 Task: In the sheet Budget Analysis ToolFont size of heading  18 Font style of dataoswald 'Font size of data '9 Alignment of headline & dataAlign center.   Fill color in heading, Red Font color of dataIn the sheet   Valor SalesZenith Sales   book
Action: Mouse moved to (84, 198)
Screenshot: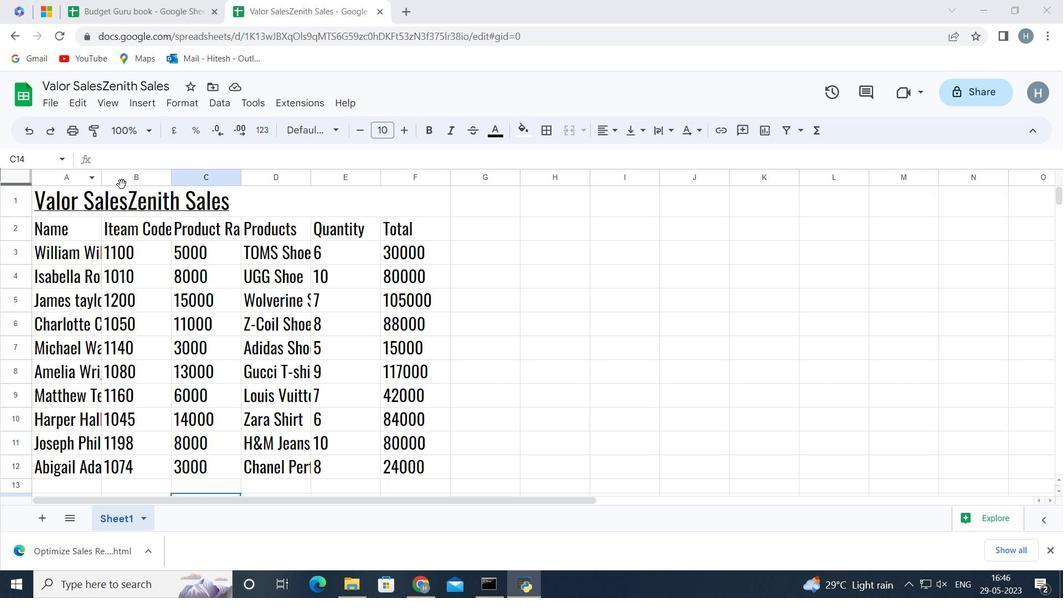 
Action: Mouse pressed left at (84, 198)
Screenshot: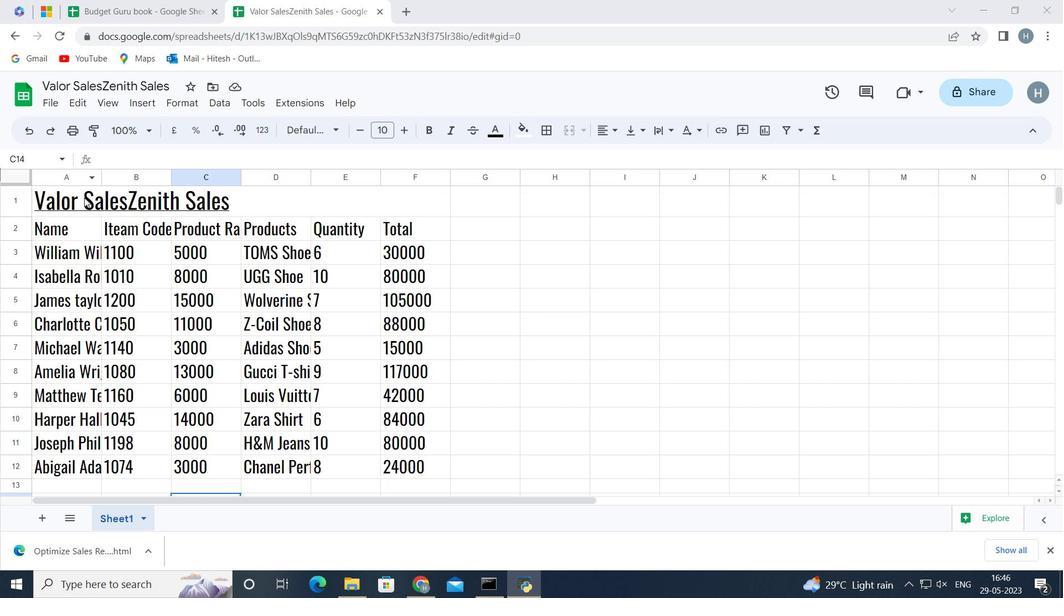 
Action: Mouse moved to (362, 128)
Screenshot: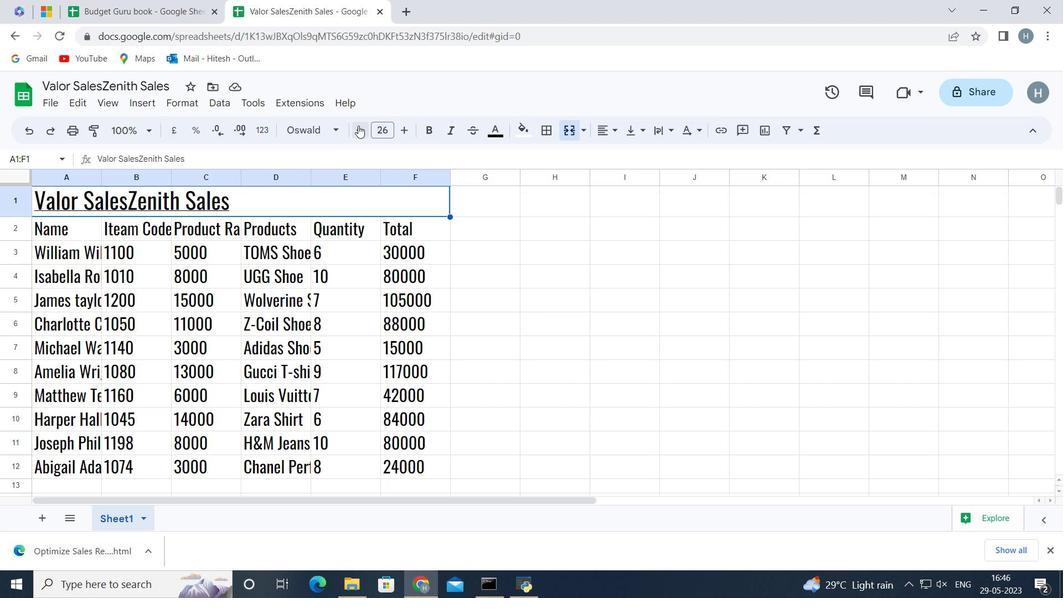 
Action: Mouse pressed left at (362, 128)
Screenshot: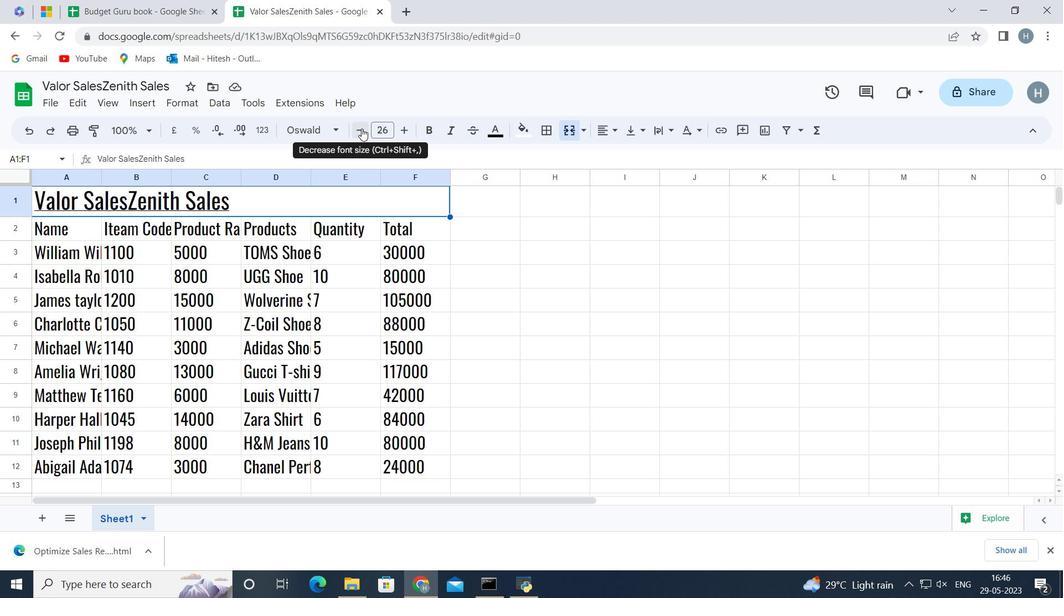 
Action: Mouse pressed left at (362, 128)
Screenshot: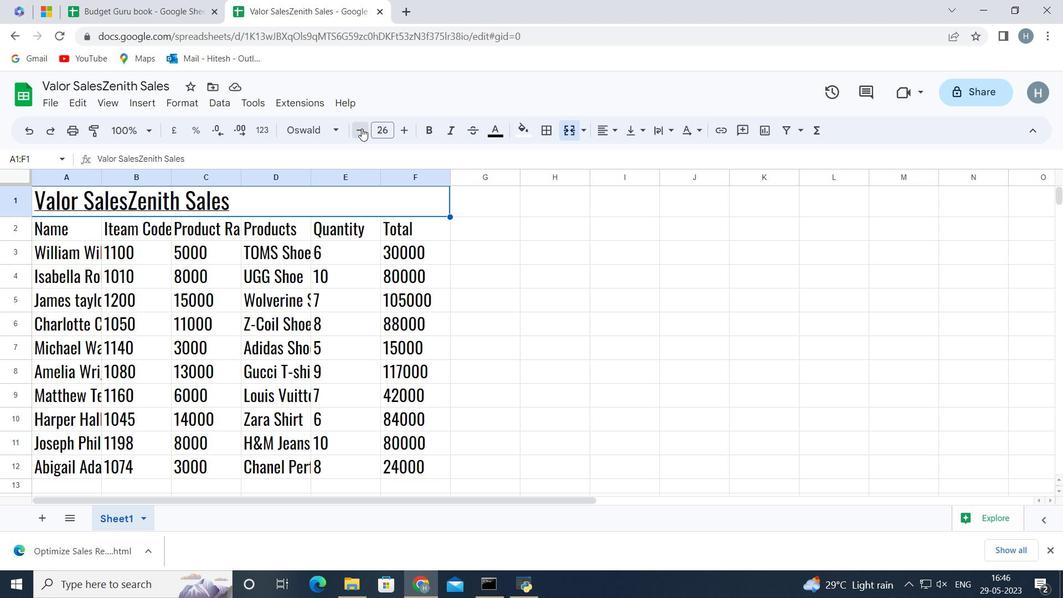 
Action: Mouse pressed left at (362, 128)
Screenshot: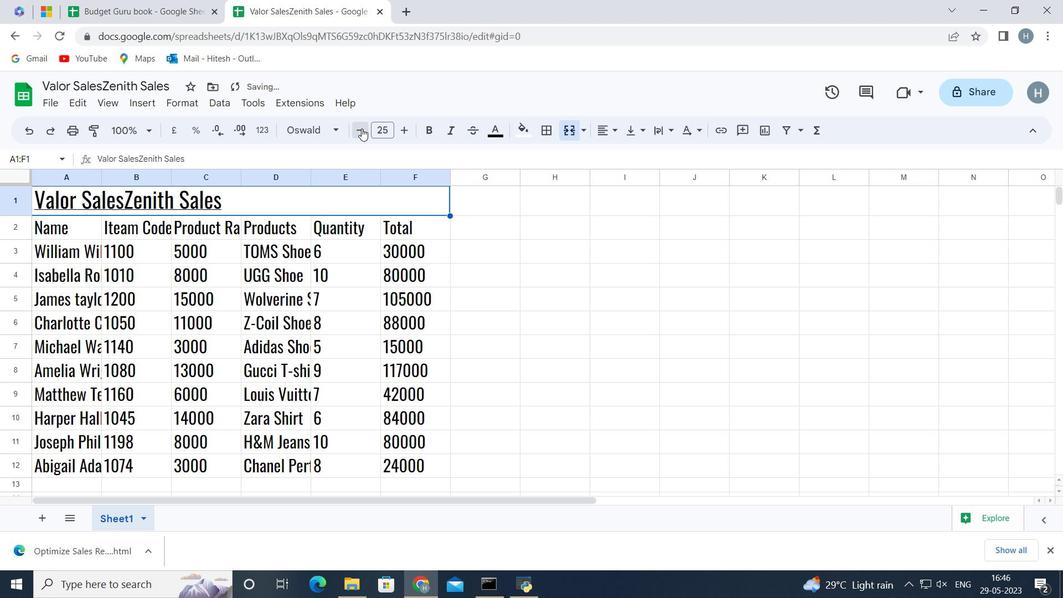 
Action: Mouse pressed left at (362, 128)
Screenshot: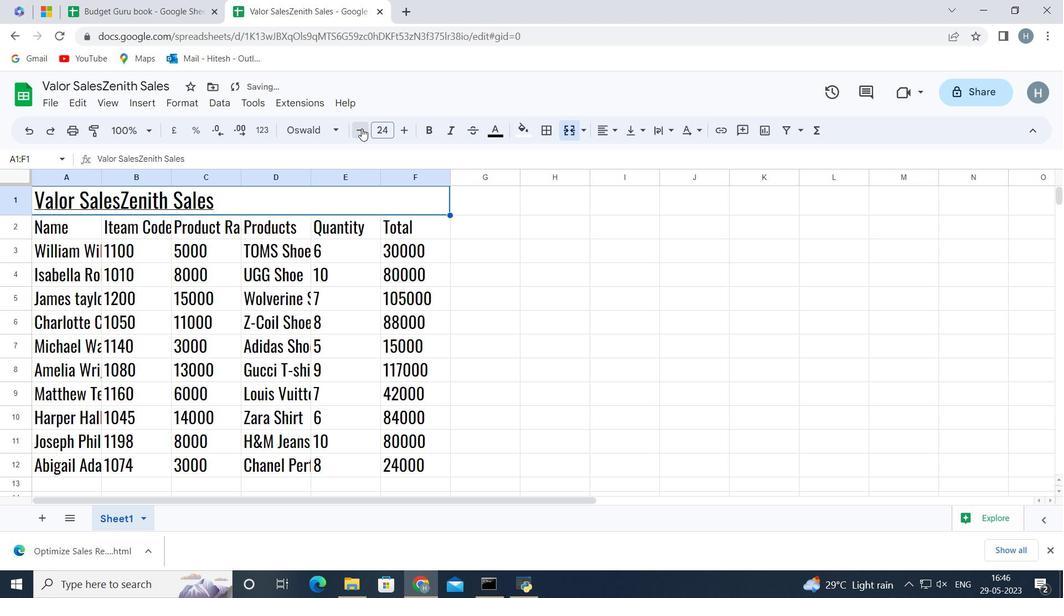 
Action: Mouse pressed left at (362, 128)
Screenshot: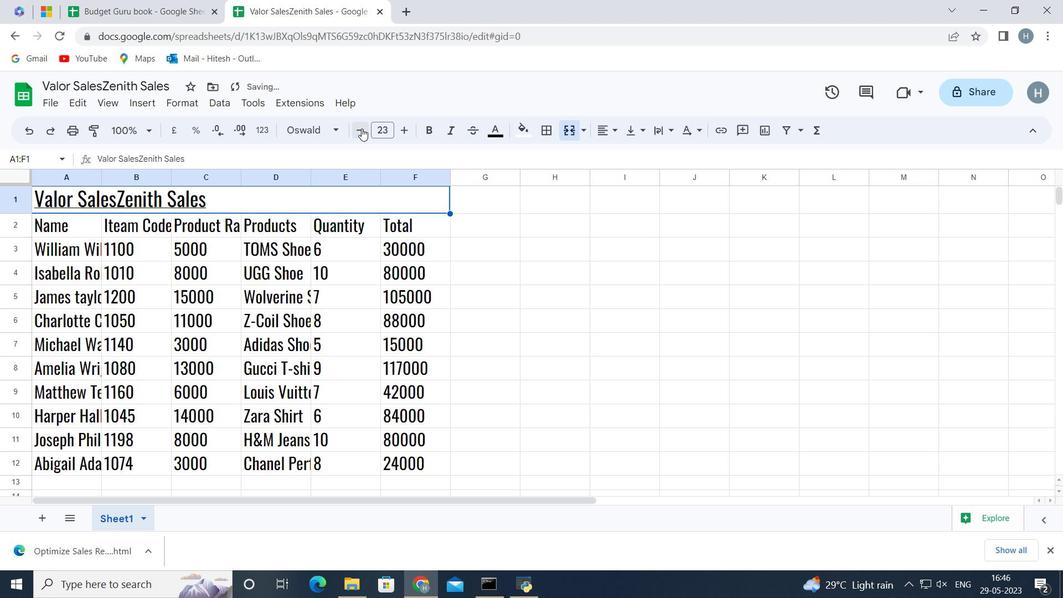 
Action: Mouse pressed left at (362, 128)
Screenshot: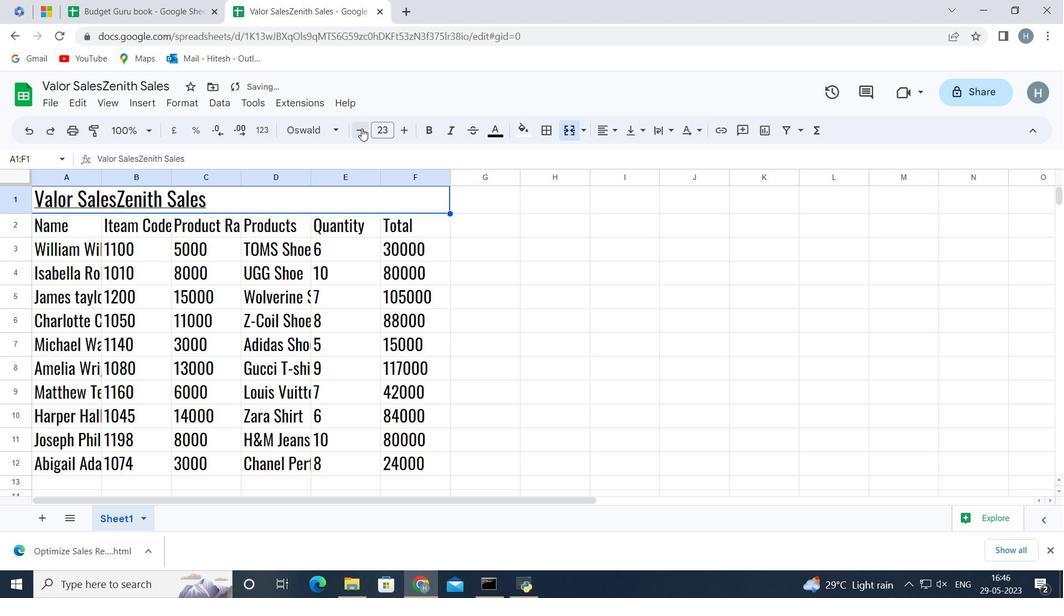 
Action: Mouse pressed left at (362, 128)
Screenshot: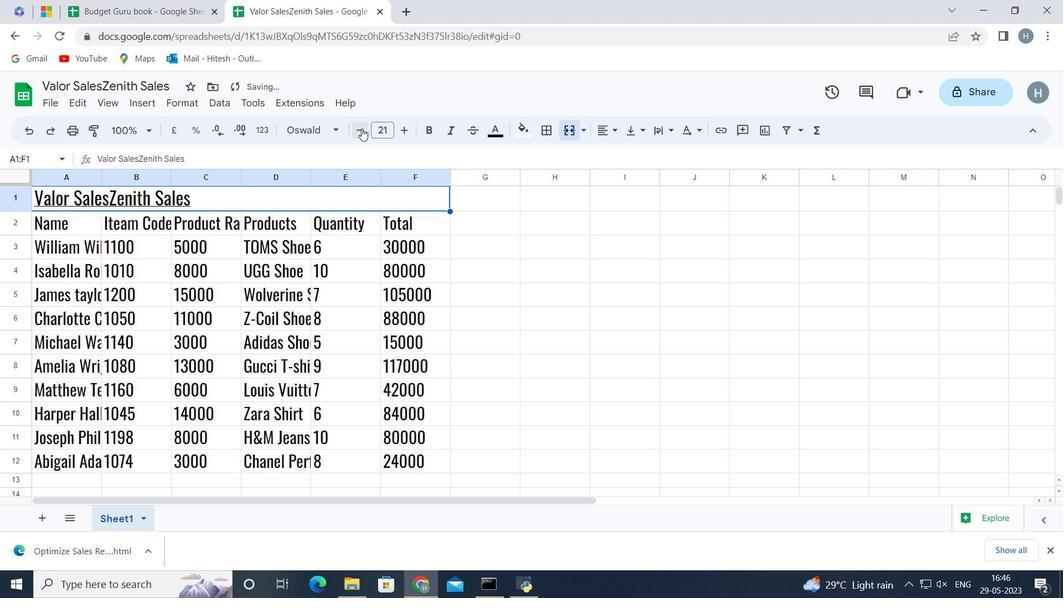 
Action: Mouse pressed left at (362, 128)
Screenshot: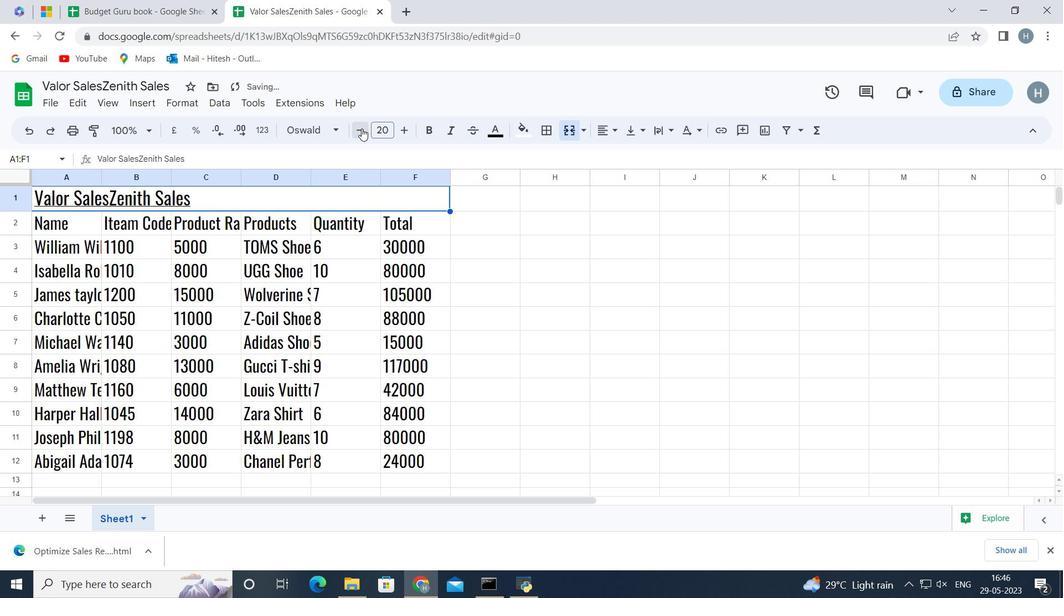 
Action: Mouse pressed left at (362, 128)
Screenshot: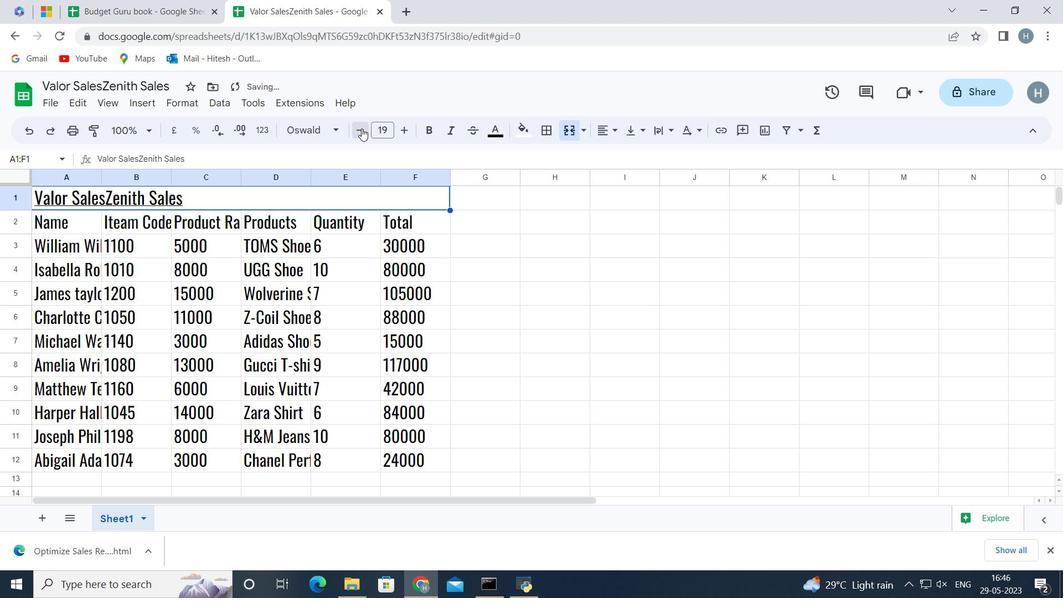 
Action: Mouse pressed left at (362, 128)
Screenshot: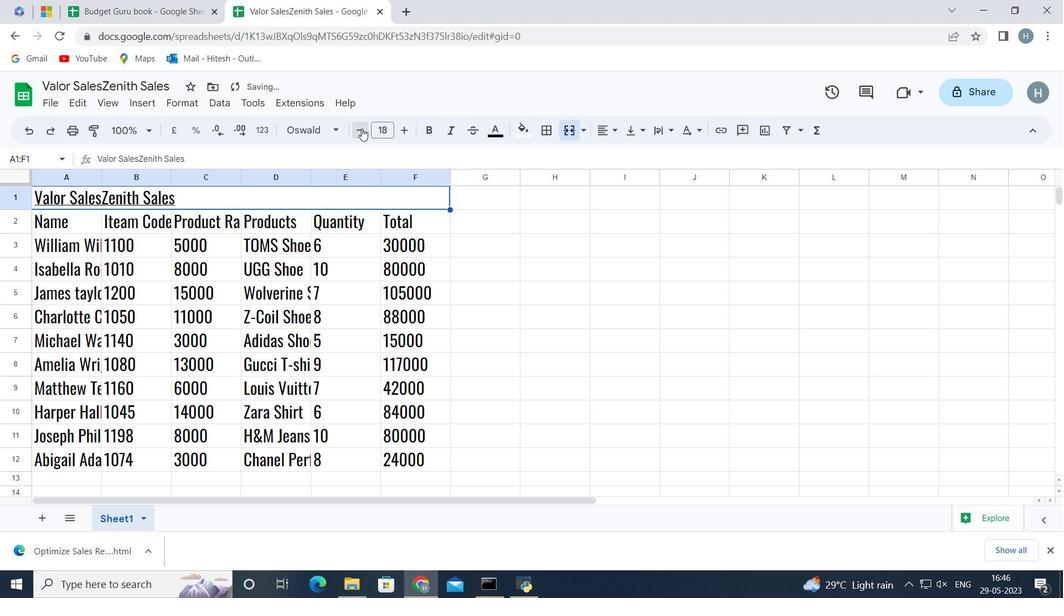 
Action: Mouse pressed left at (362, 128)
Screenshot: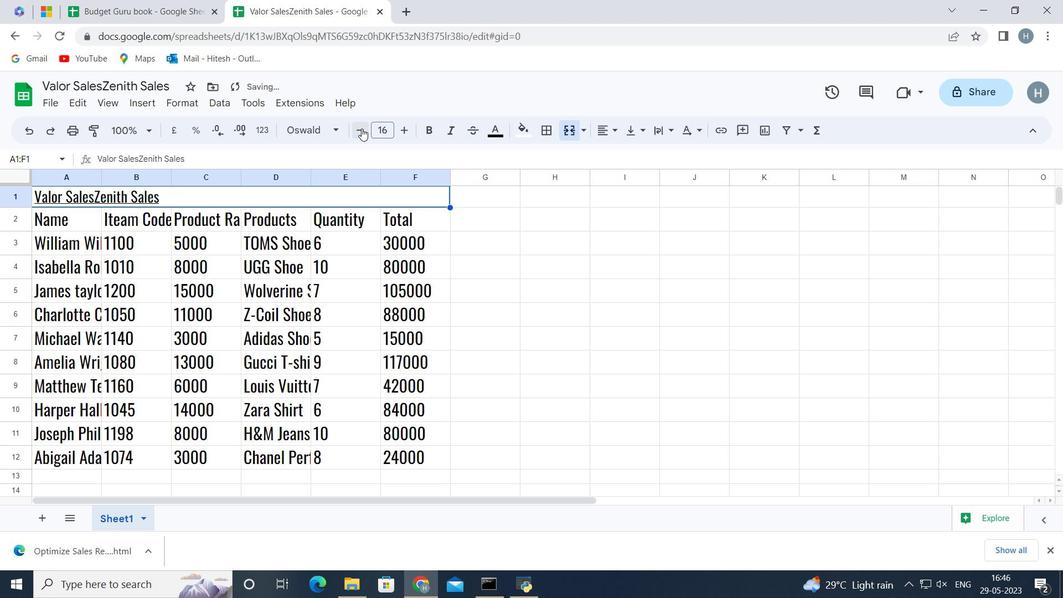 
Action: Mouse pressed left at (362, 128)
Screenshot: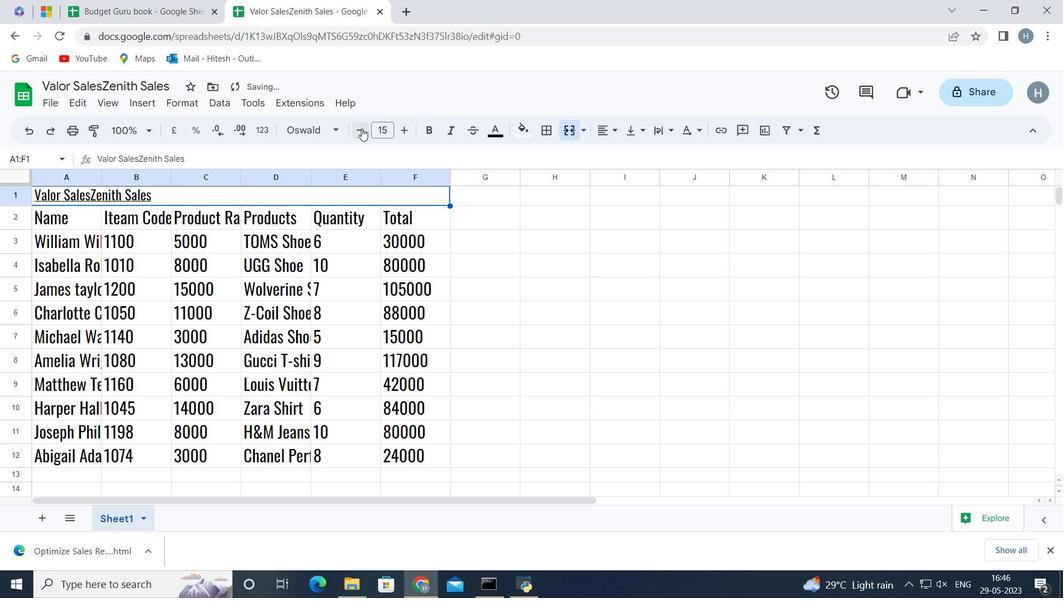 
Action: Mouse pressed left at (362, 128)
Screenshot: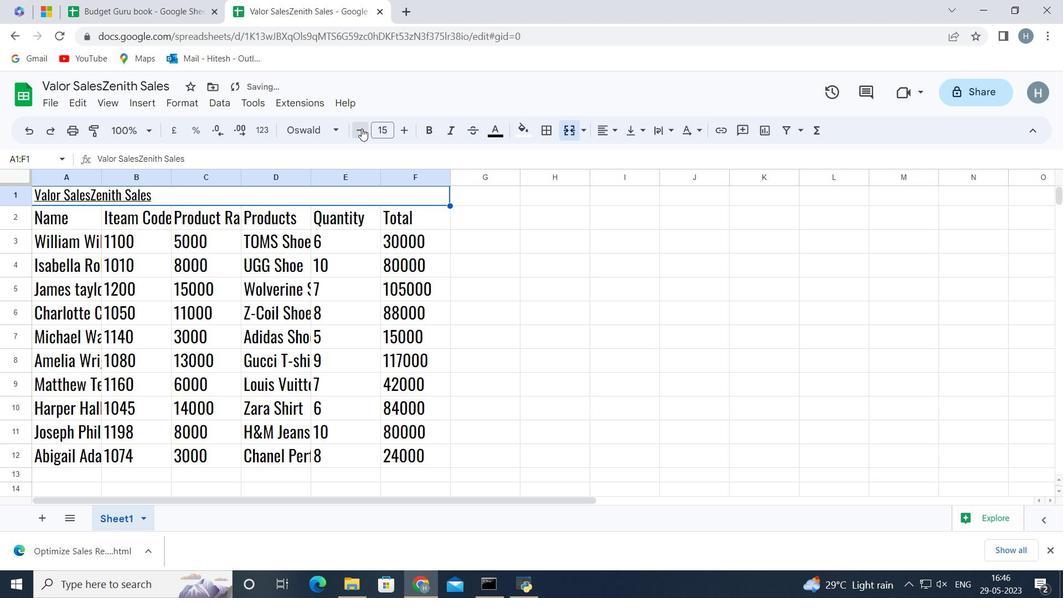 
Action: Mouse pressed left at (362, 128)
Screenshot: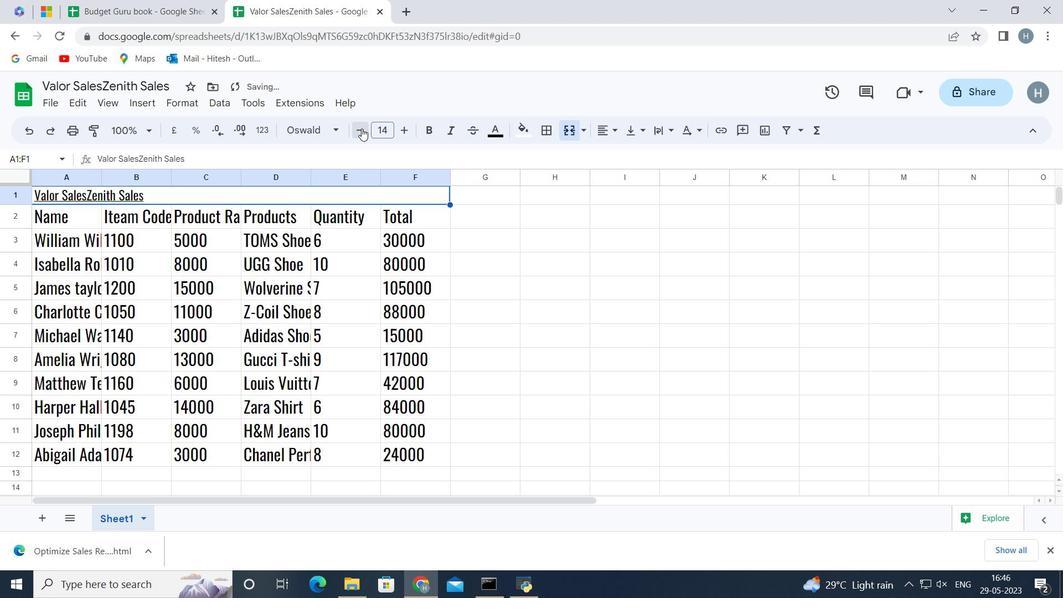 
Action: Mouse pressed left at (362, 128)
Screenshot: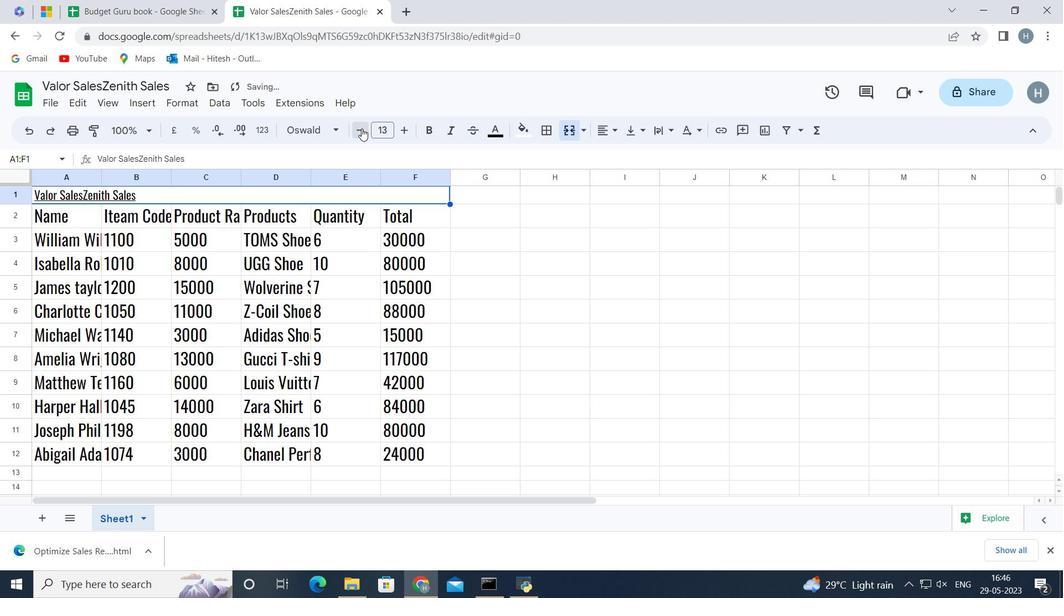 
Action: Mouse moved to (401, 132)
Screenshot: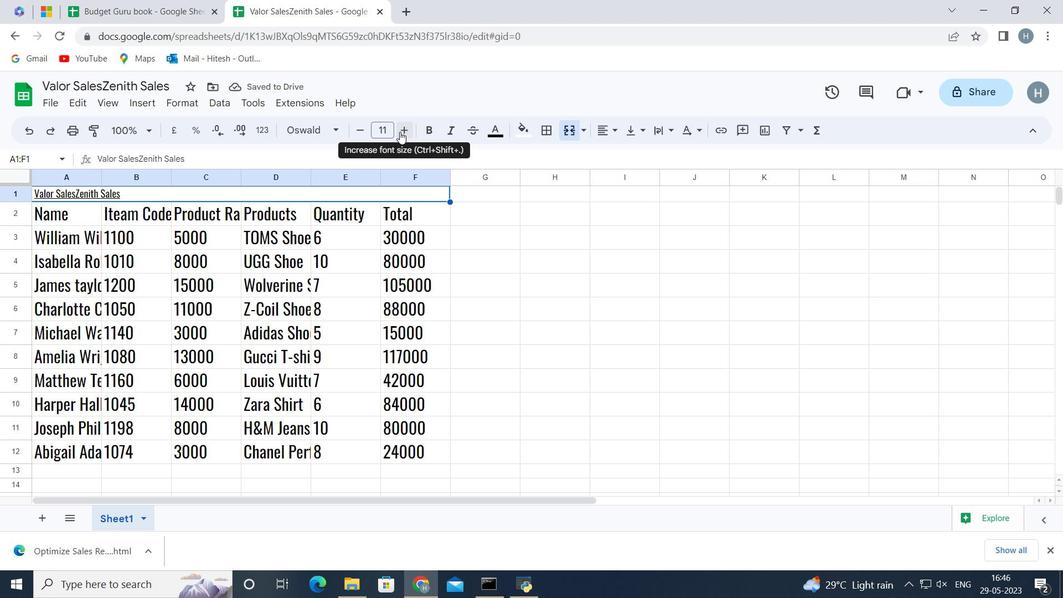 
Action: Mouse pressed left at (401, 132)
Screenshot: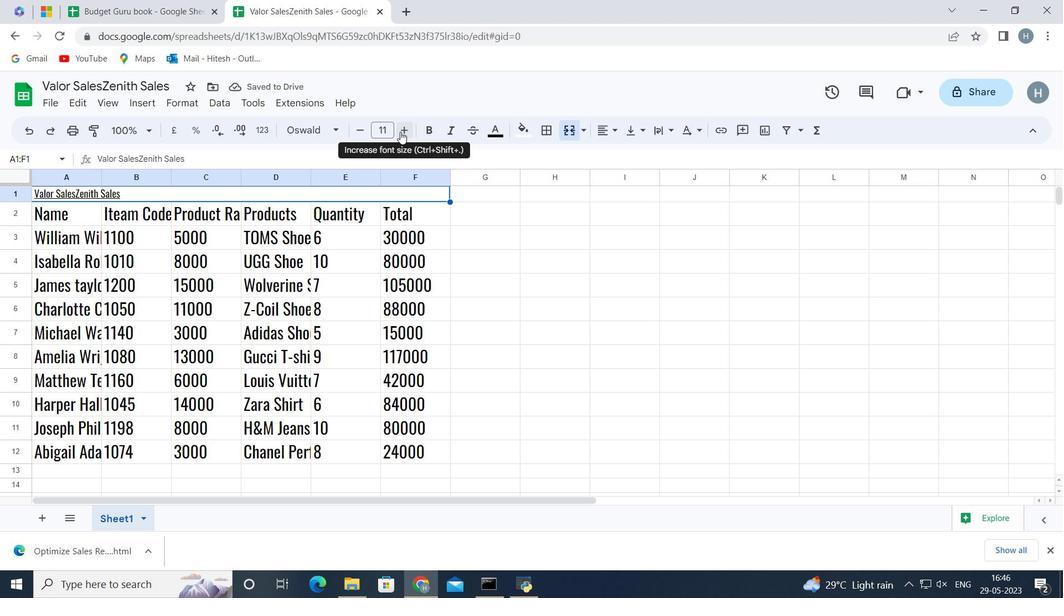 
Action: Mouse pressed left at (401, 132)
Screenshot: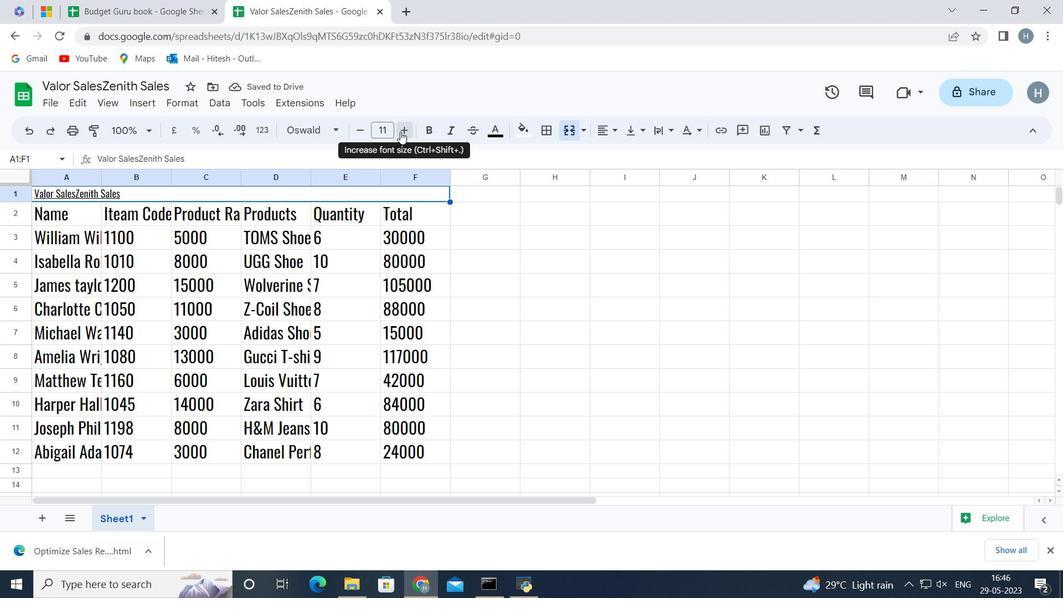 
Action: Mouse pressed left at (401, 132)
Screenshot: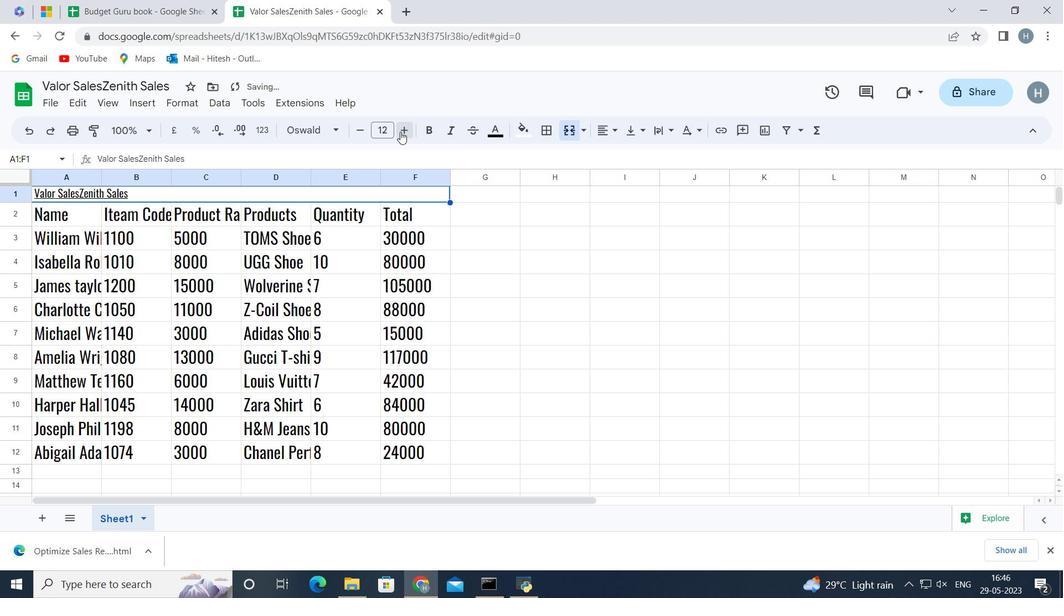 
Action: Mouse pressed left at (401, 132)
Screenshot: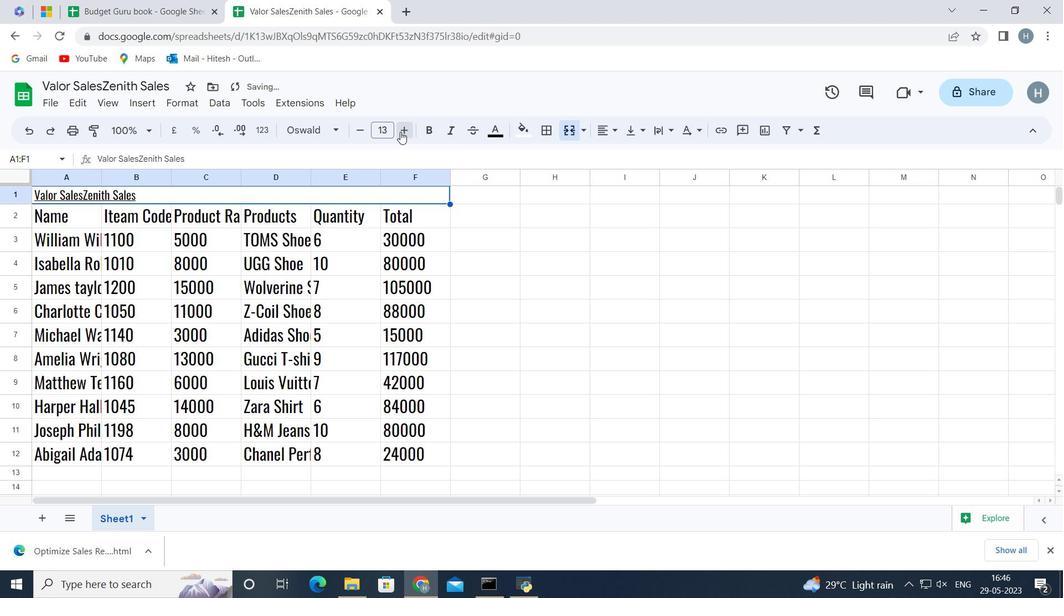 
Action: Mouse pressed left at (401, 132)
Screenshot: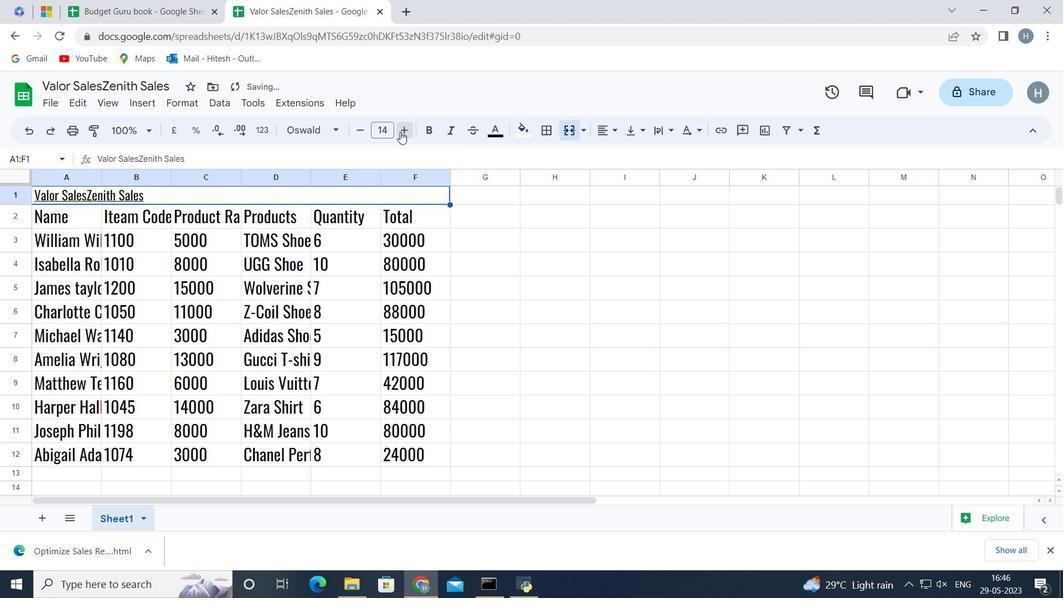 
Action: Mouse pressed left at (401, 132)
Screenshot: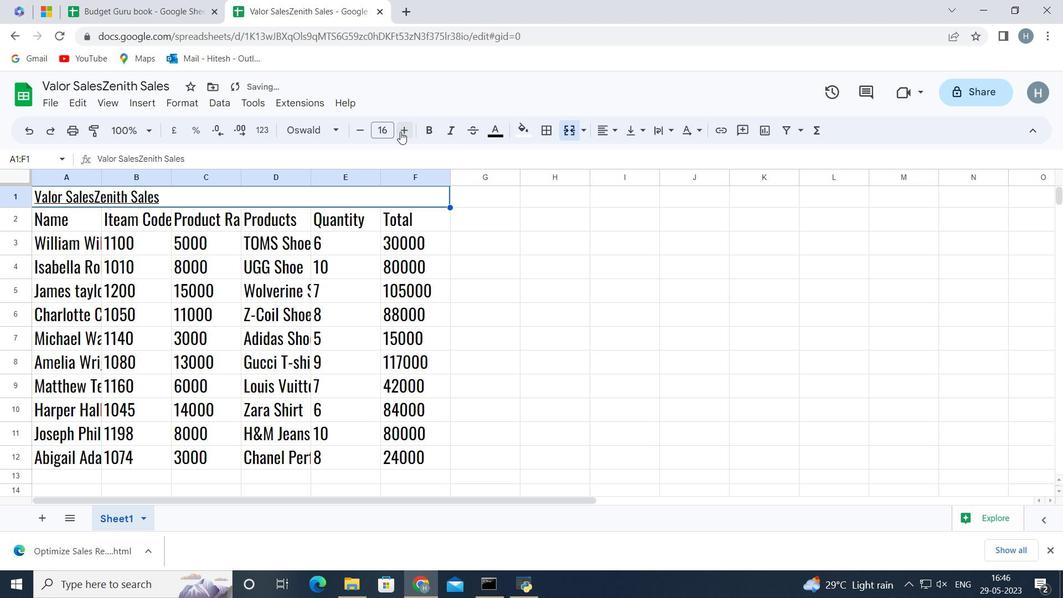 
Action: Mouse pressed left at (401, 132)
Screenshot: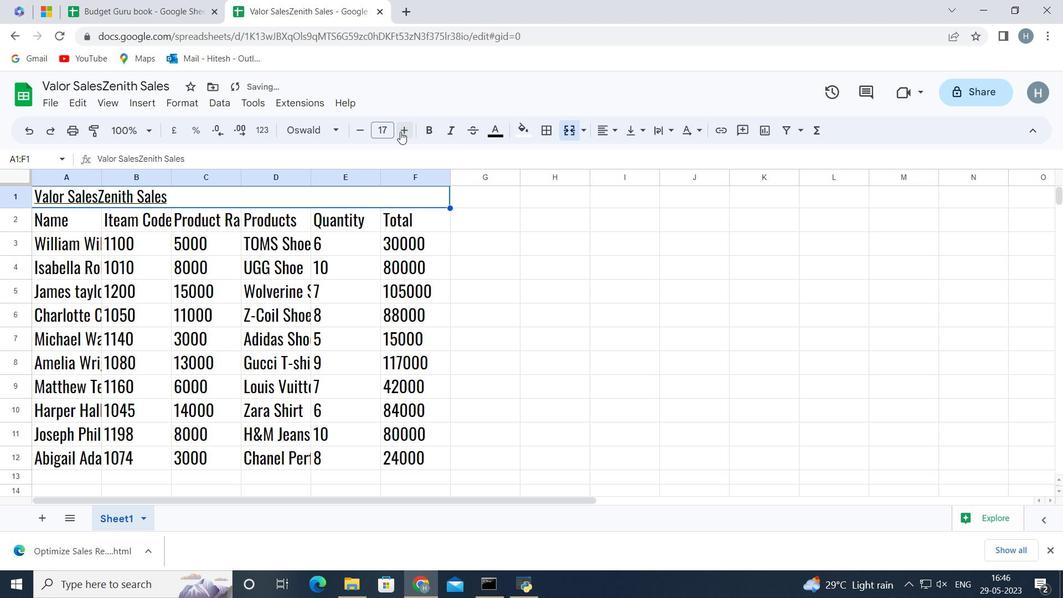 
Action: Mouse moved to (335, 128)
Screenshot: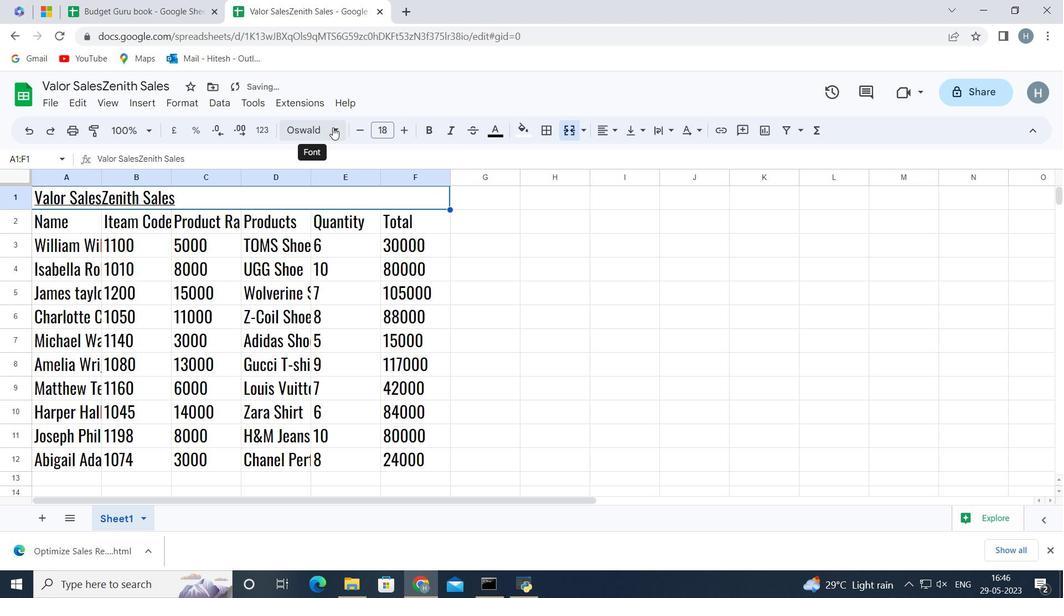 
Action: Mouse pressed left at (335, 128)
Screenshot: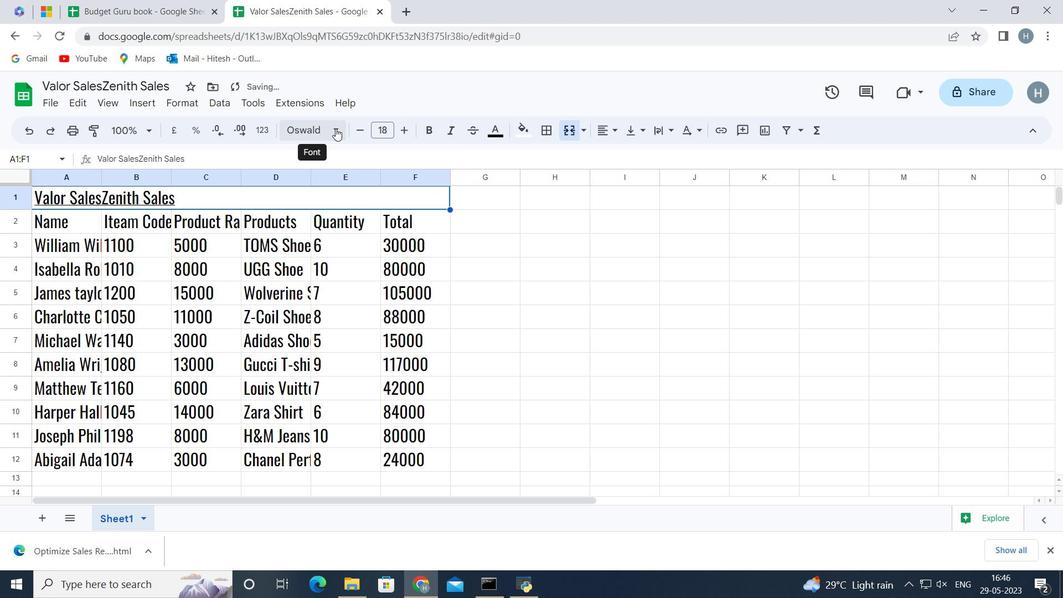 
Action: Mouse moved to (341, 268)
Screenshot: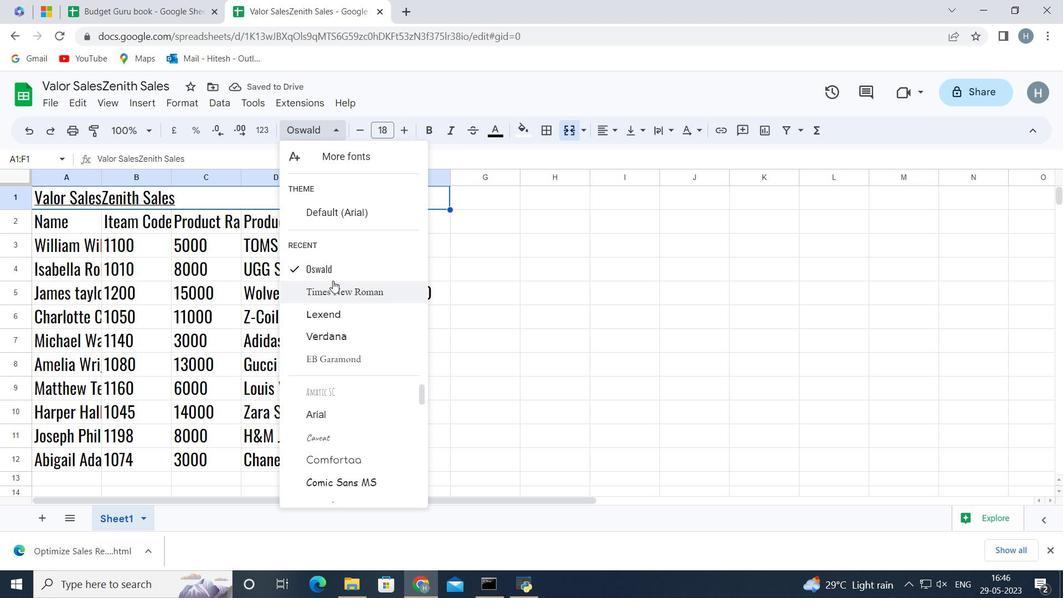 
Action: Mouse pressed left at (341, 268)
Screenshot: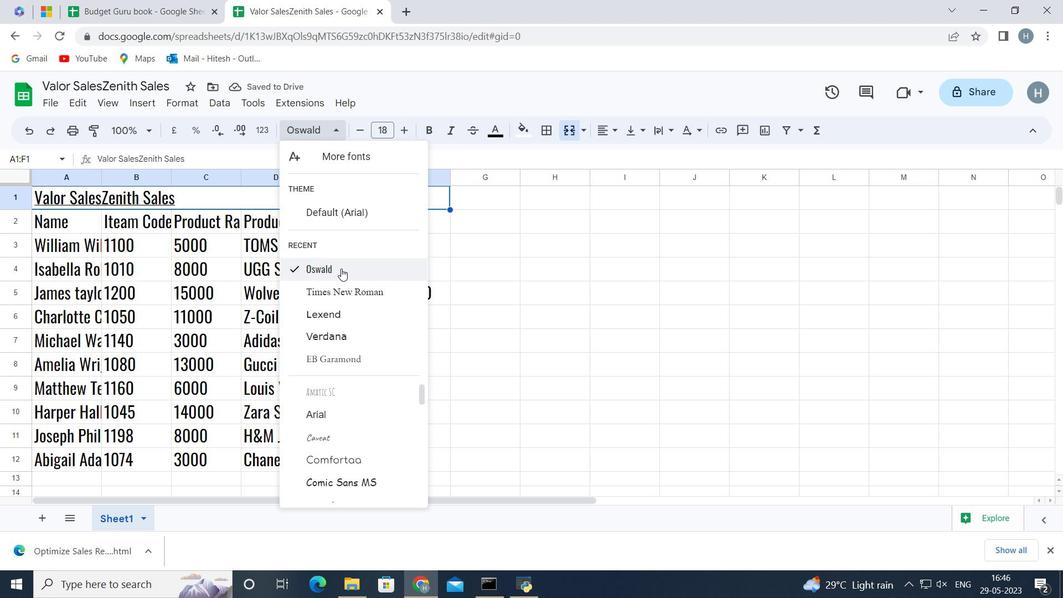 
Action: Mouse moved to (64, 216)
Screenshot: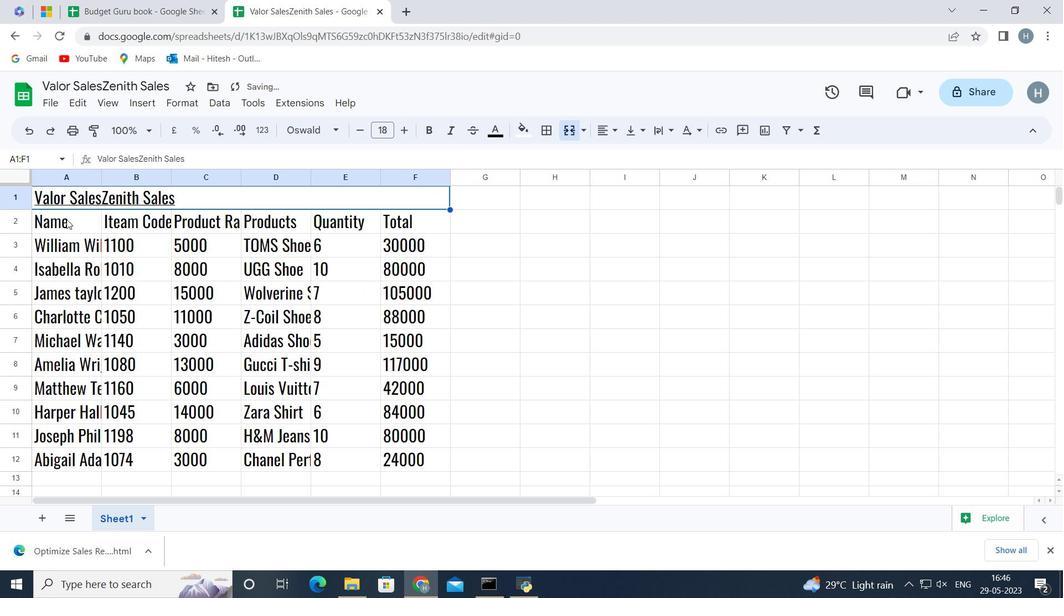 
Action: Mouse pressed left at (64, 216)
Screenshot: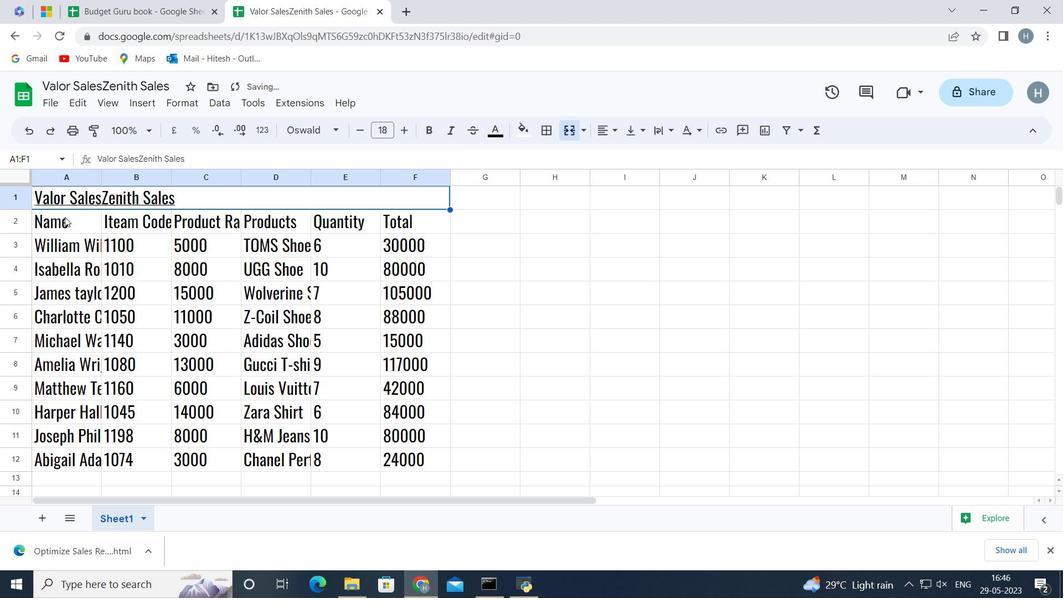 
Action: Key pressed <Key.shift><Key.right><Key.right><Key.right><Key.right><Key.right><Key.down><Key.down><Key.down><Key.down><Key.down><Key.down>
Screenshot: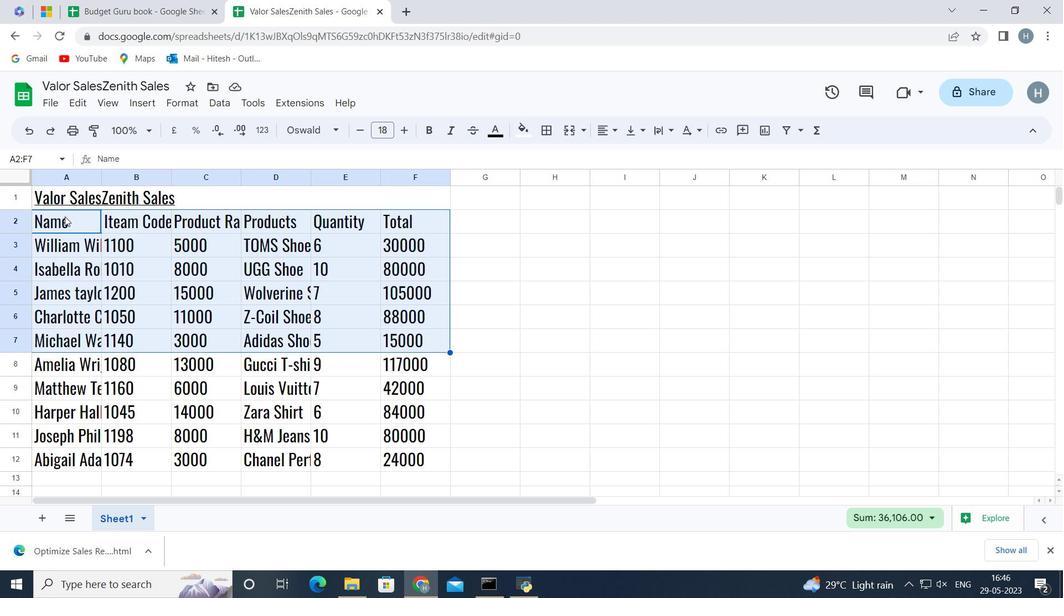 
Action: Mouse moved to (62, 216)
Screenshot: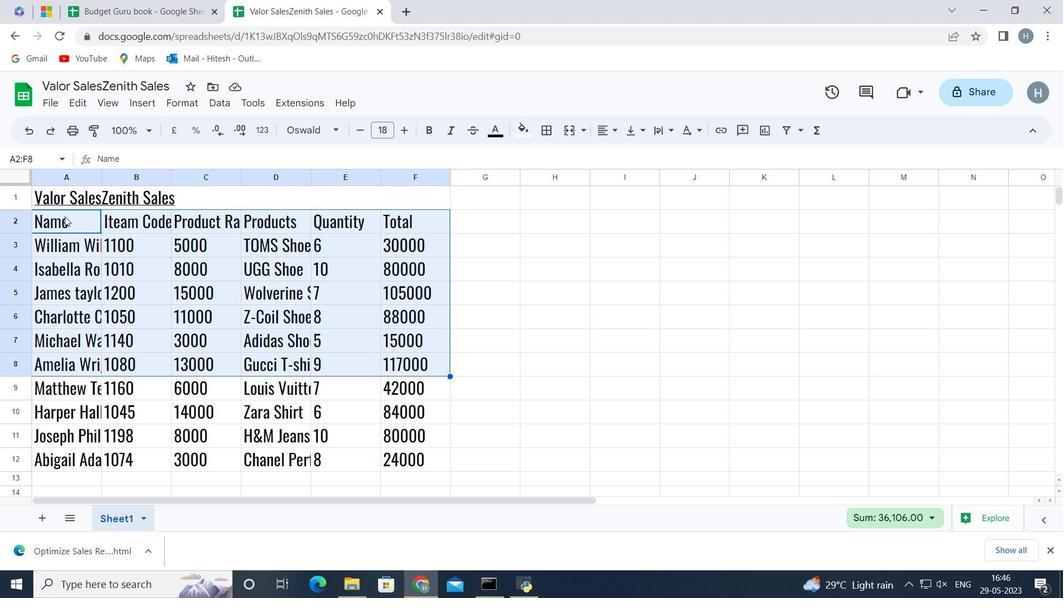 
Action: Key pressed <Key.down><Key.down><Key.down><Key.down>
Screenshot: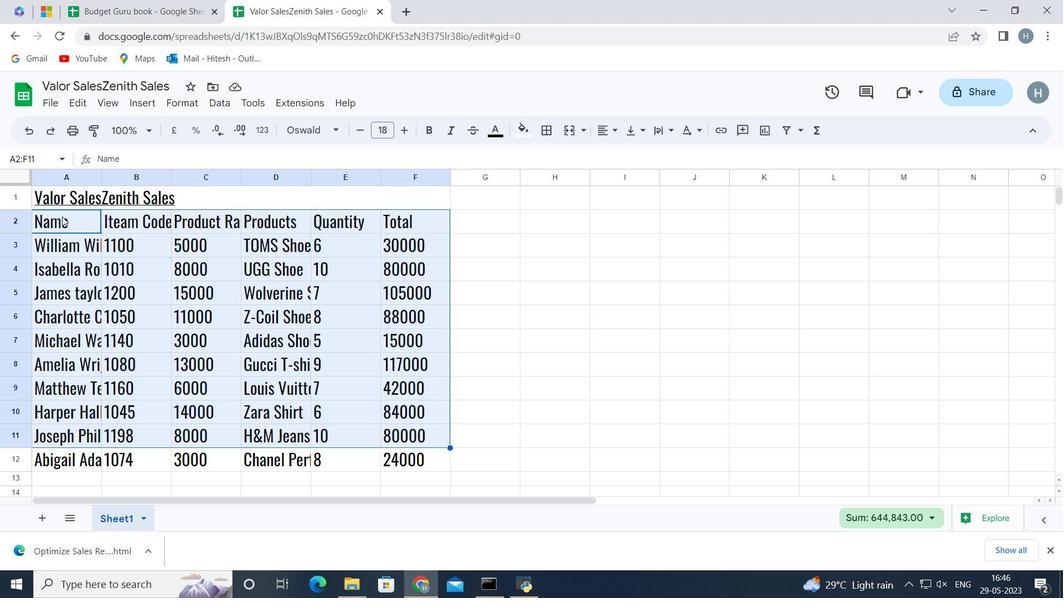 
Action: Mouse moved to (357, 126)
Screenshot: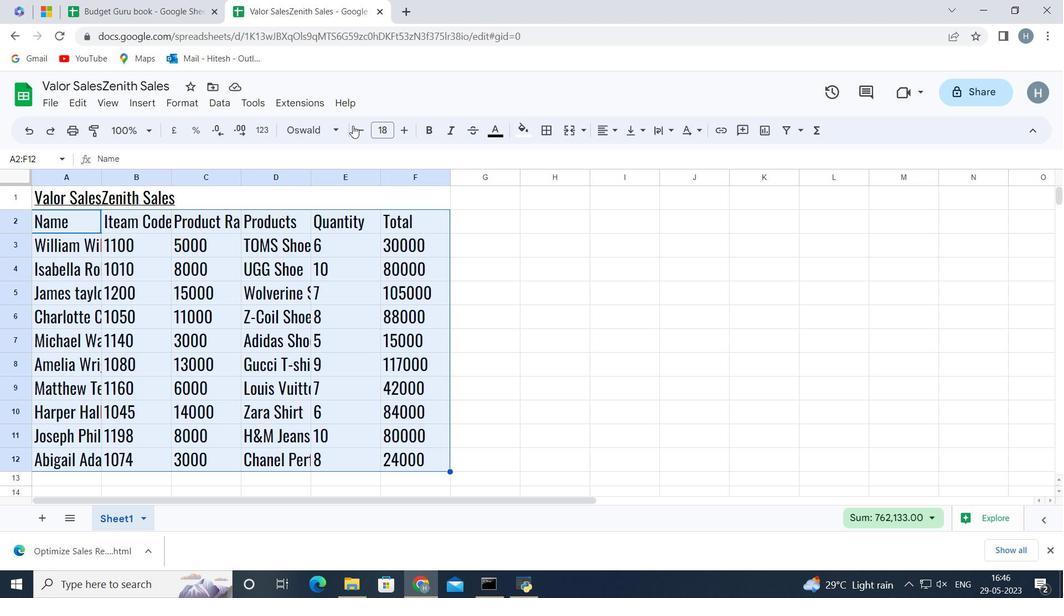 
Action: Mouse pressed left at (357, 126)
Screenshot: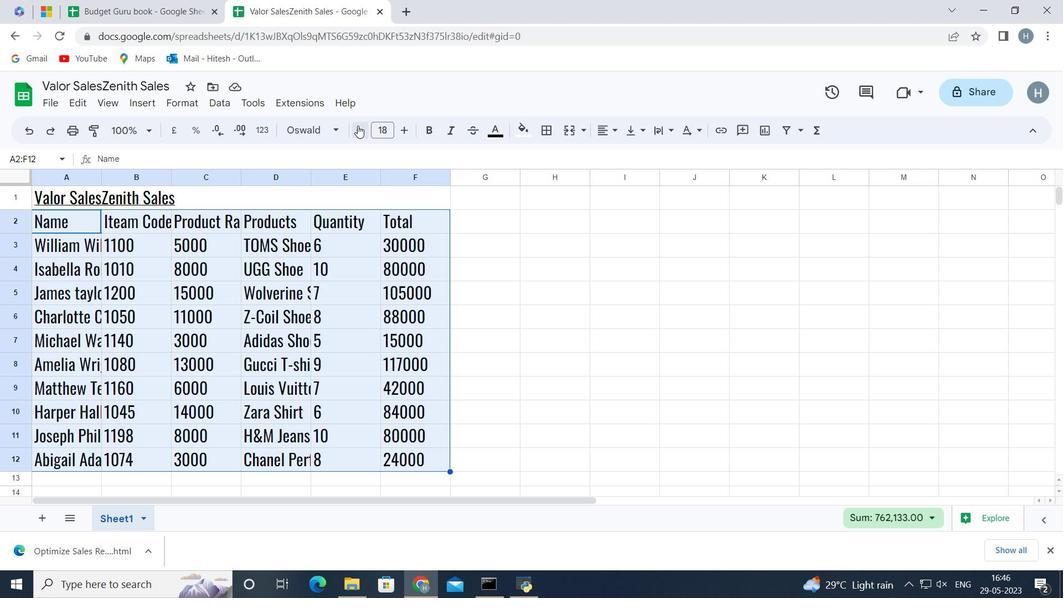 
Action: Mouse moved to (359, 126)
Screenshot: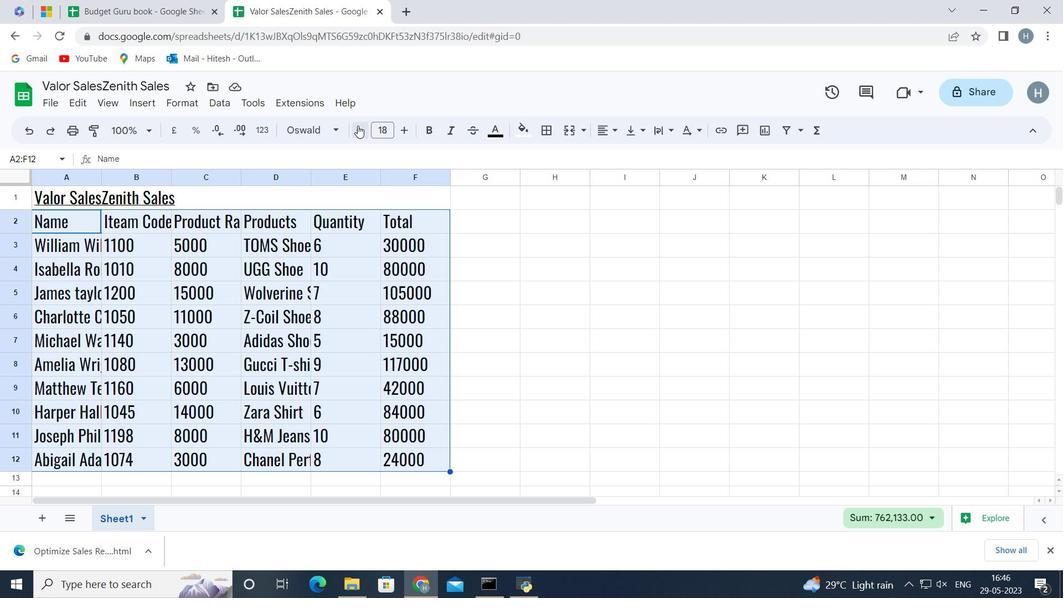 
Action: Mouse pressed left at (359, 126)
Screenshot: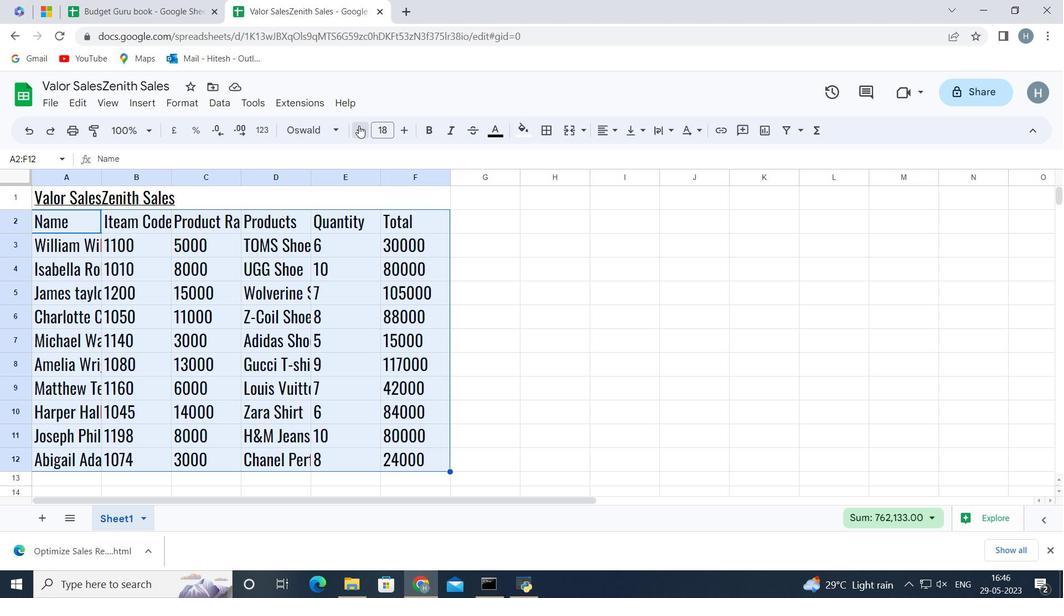 
Action: Mouse pressed left at (359, 126)
Screenshot: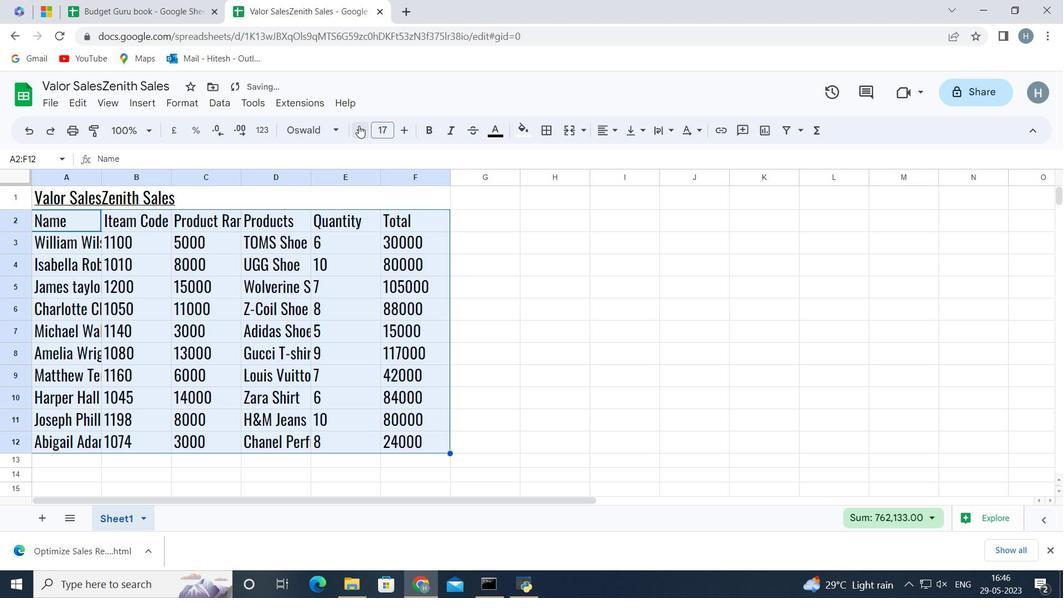 
Action: Mouse pressed left at (359, 126)
Screenshot: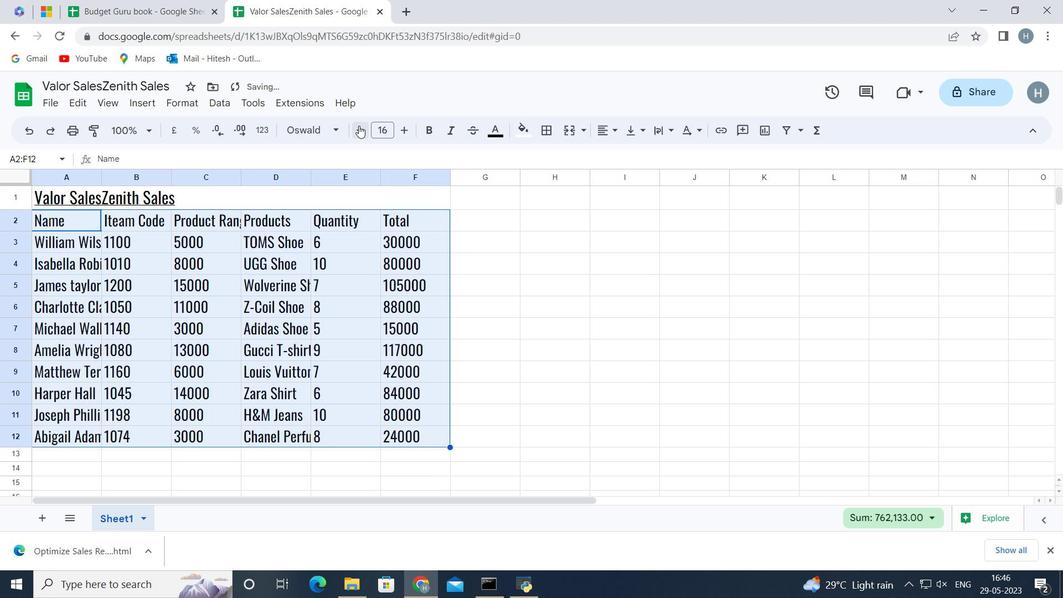 
Action: Mouse pressed left at (359, 126)
Screenshot: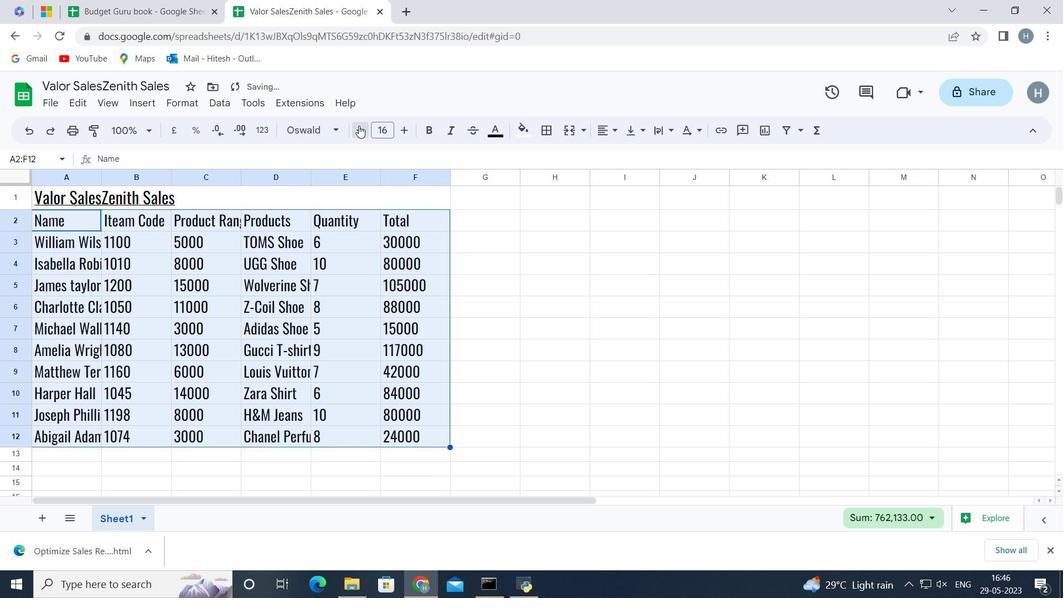
Action: Mouse pressed left at (359, 126)
Screenshot: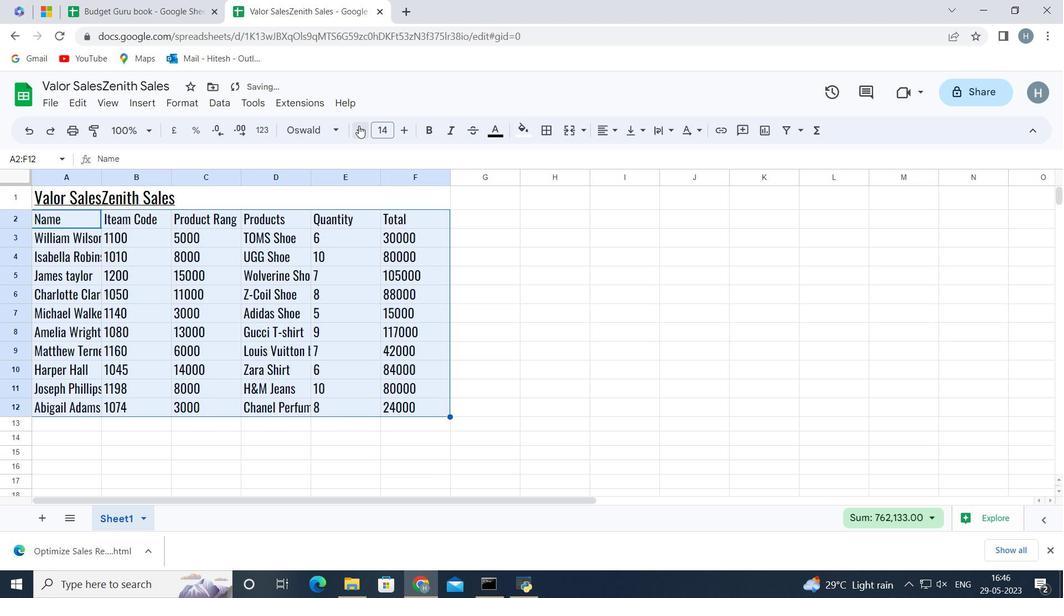 
Action: Mouse pressed left at (359, 126)
Screenshot: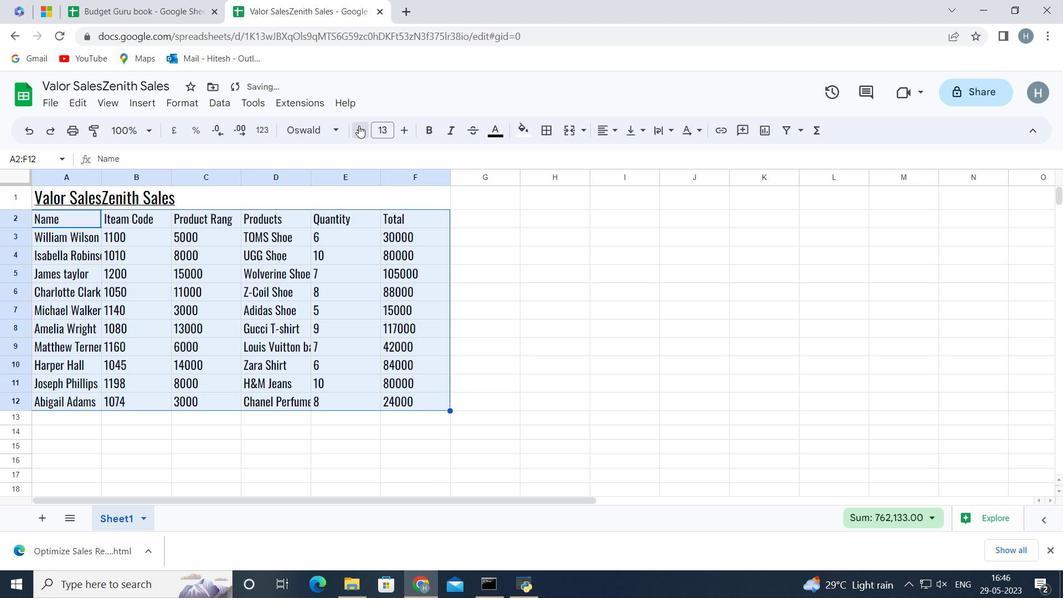 
Action: Mouse pressed left at (359, 126)
Screenshot: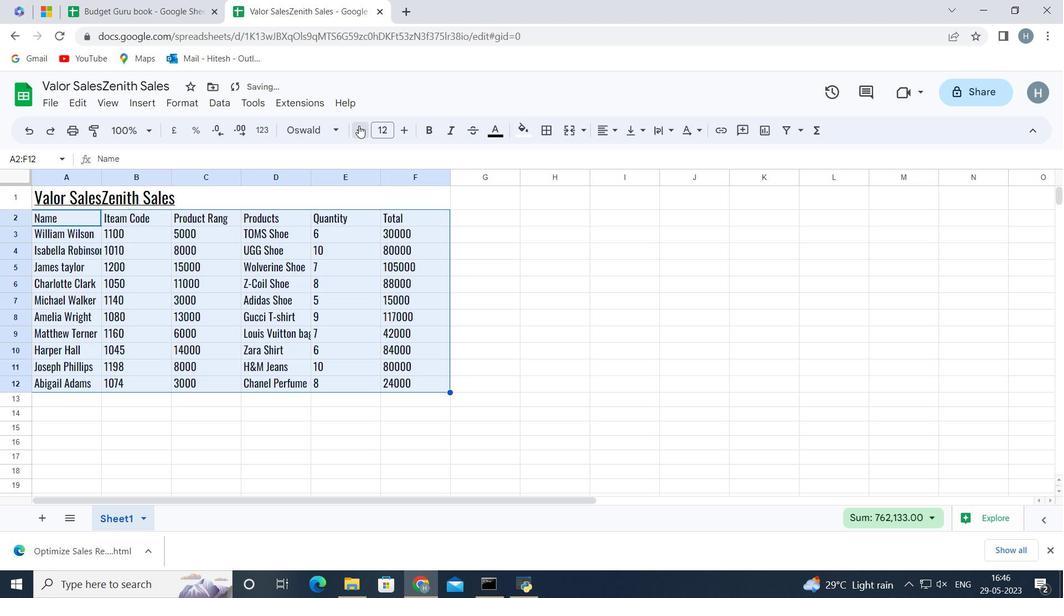 
Action: Mouse pressed left at (359, 126)
Screenshot: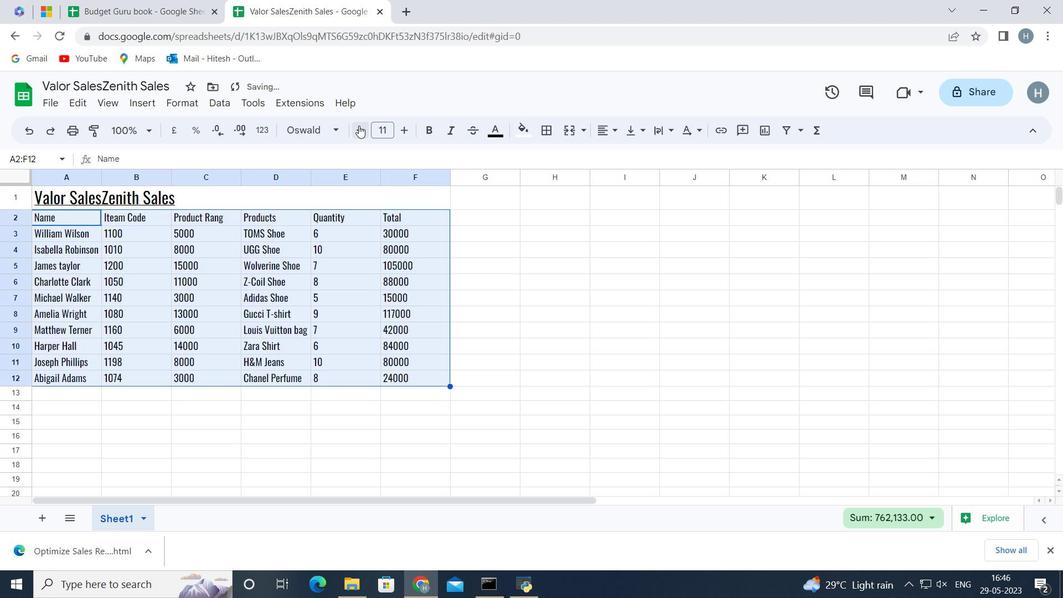
Action: Mouse pressed left at (359, 126)
Screenshot: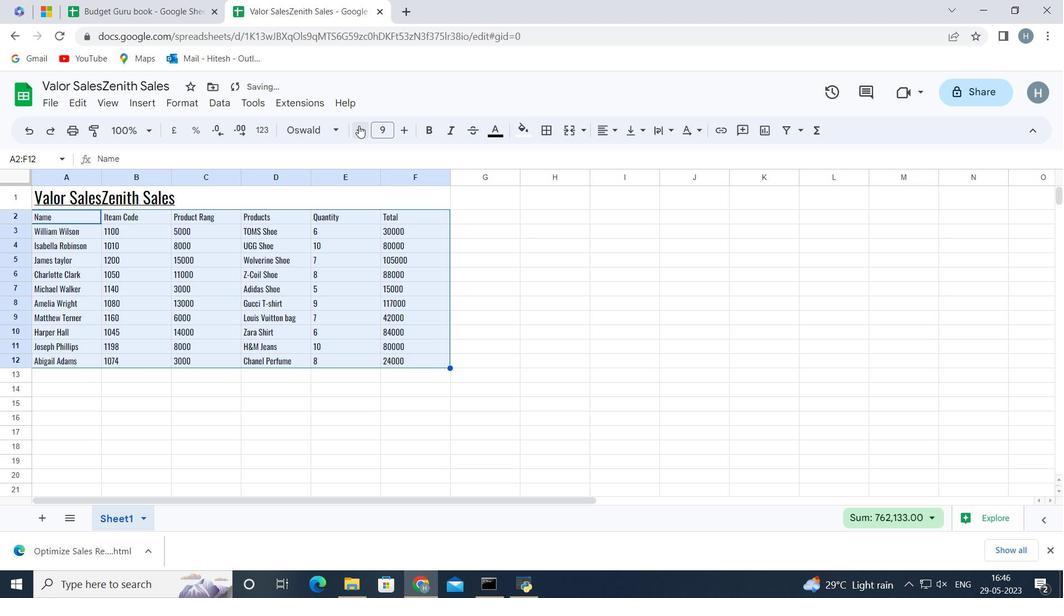 
Action: Mouse moved to (403, 132)
Screenshot: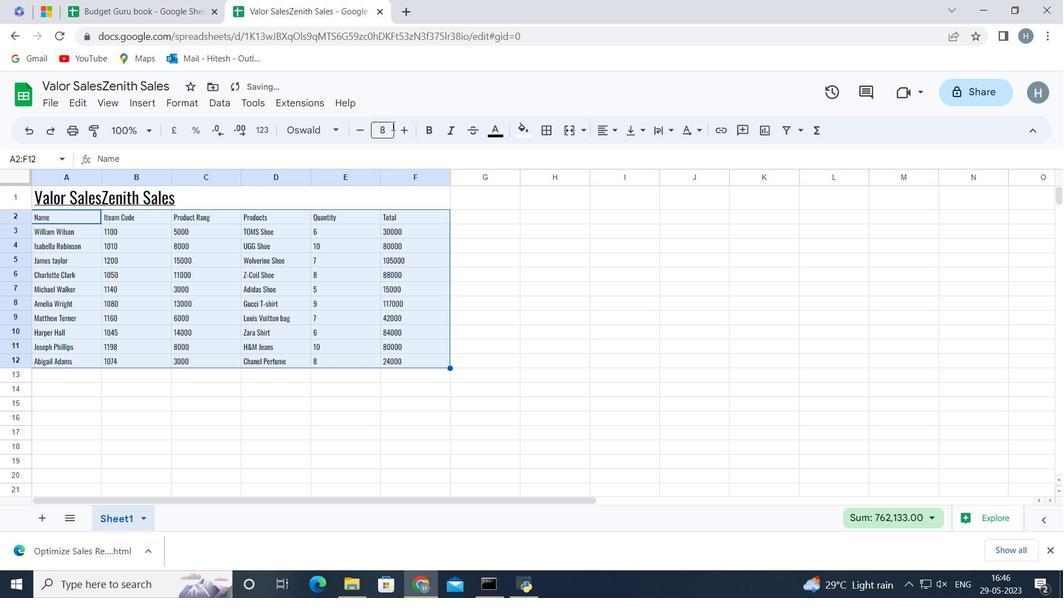 
Action: Mouse pressed left at (403, 132)
Screenshot: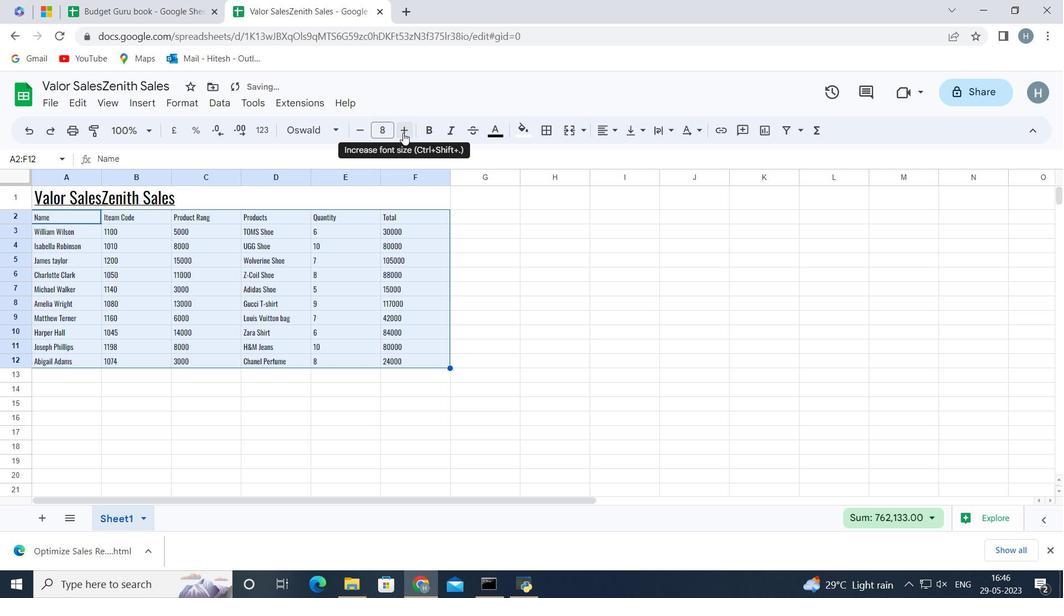 
Action: Mouse moved to (255, 403)
Screenshot: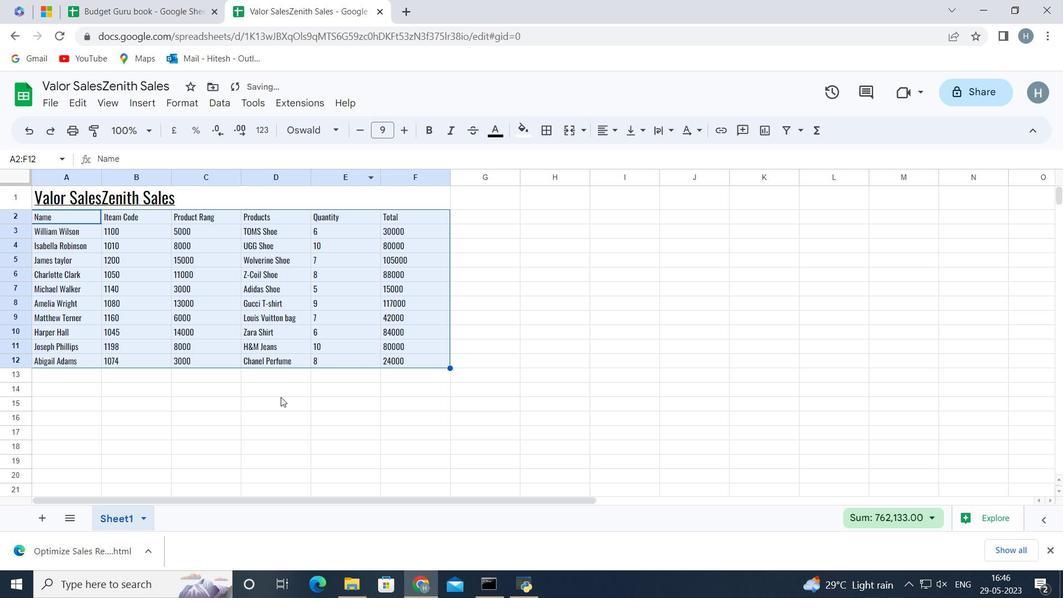 
Action: Mouse pressed left at (255, 403)
Screenshot: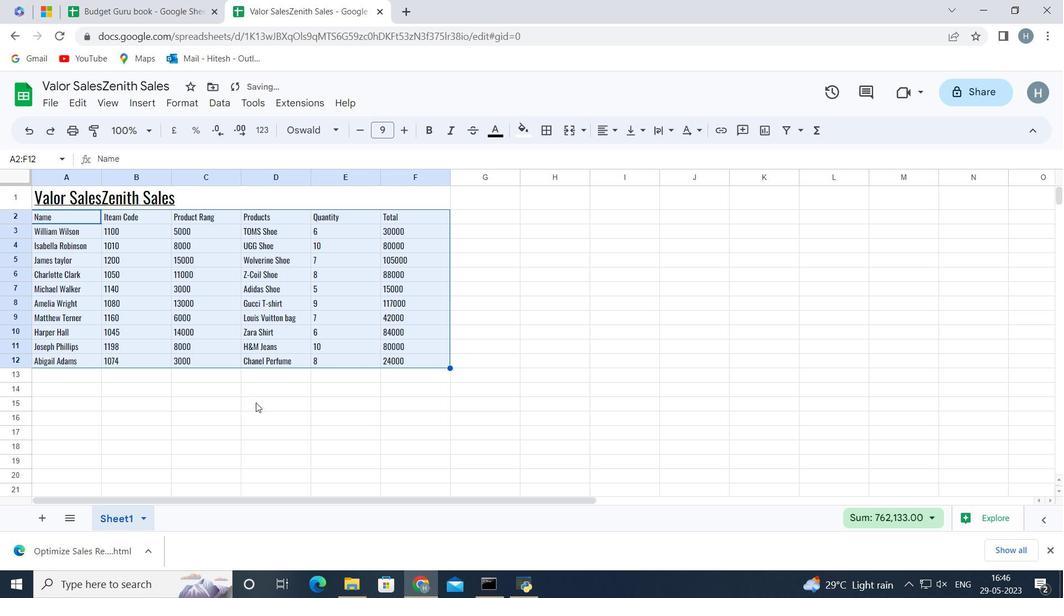 
Action: Mouse moved to (115, 197)
Screenshot: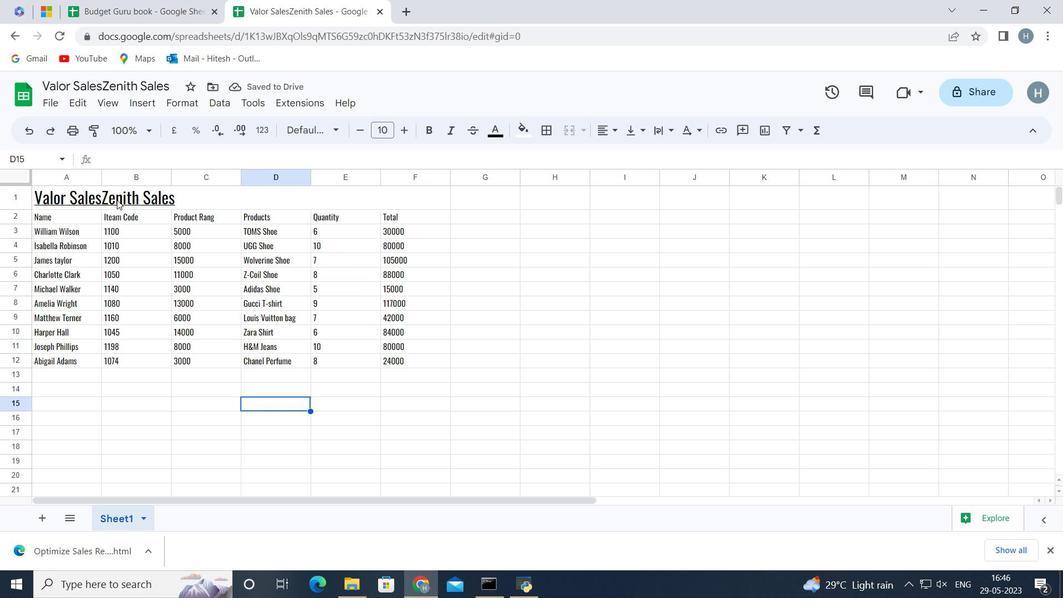 
Action: Mouse pressed left at (115, 197)
Screenshot: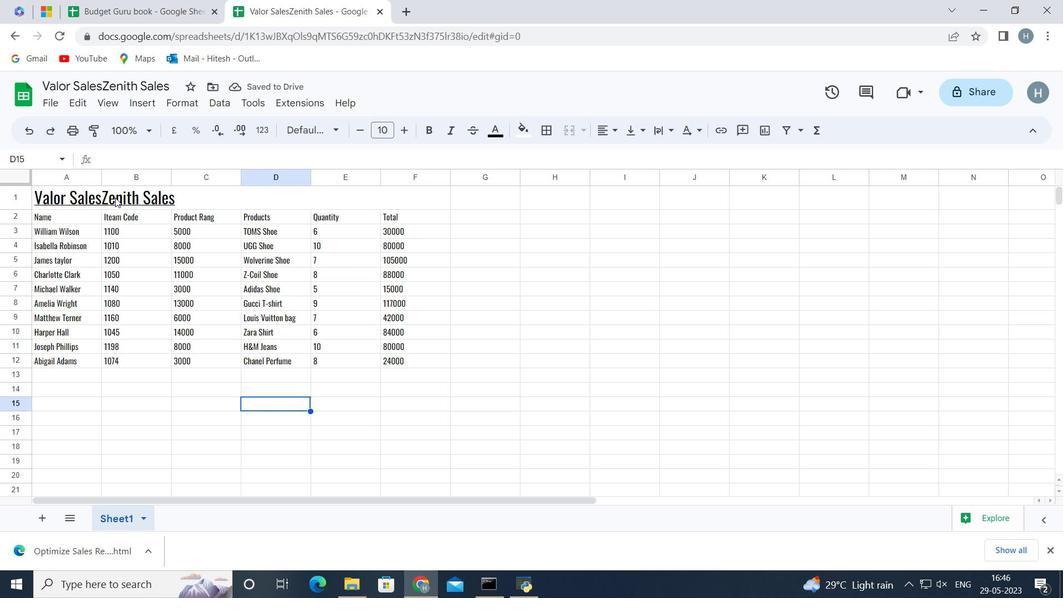 
Action: Key pressed <Key.shift><Key.down><Key.down><Key.down><Key.down><Key.down><Key.down><Key.down><Key.down><Key.down><Key.down><Key.down>
Screenshot: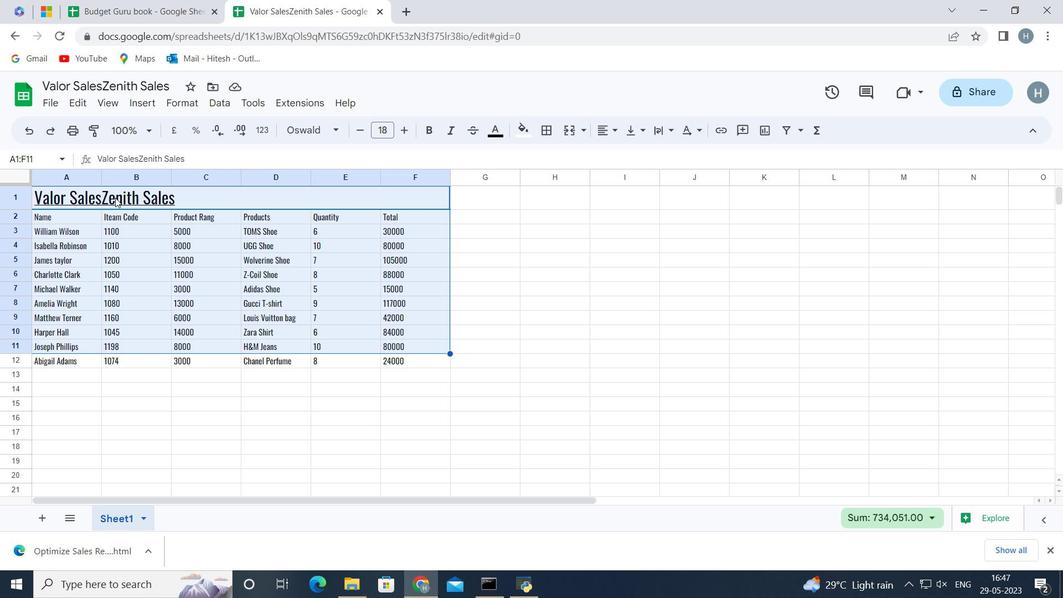 
Action: Mouse moved to (595, 134)
Screenshot: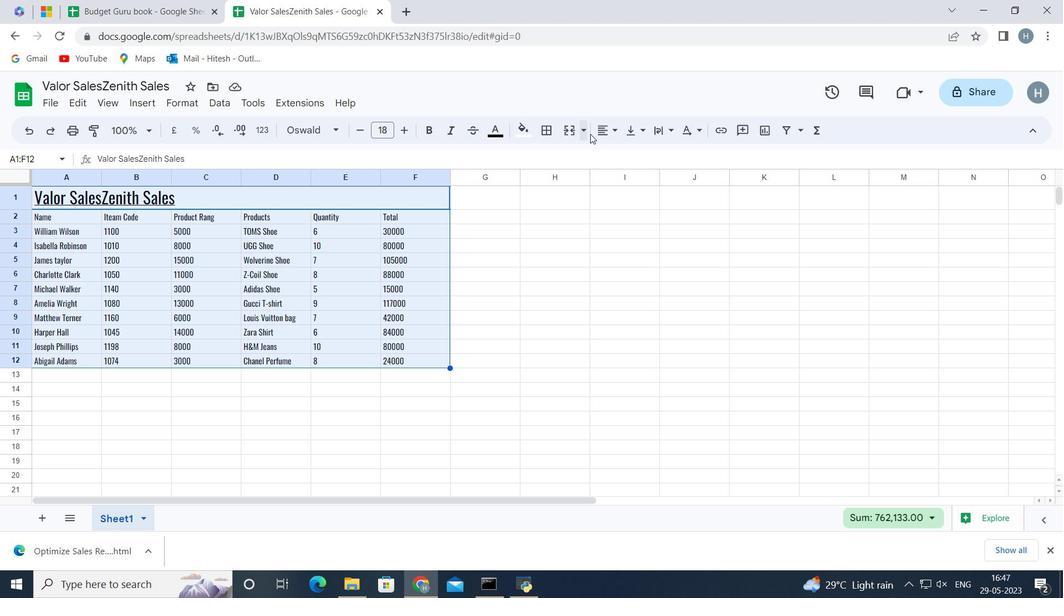 
Action: Mouse pressed left at (595, 134)
Screenshot: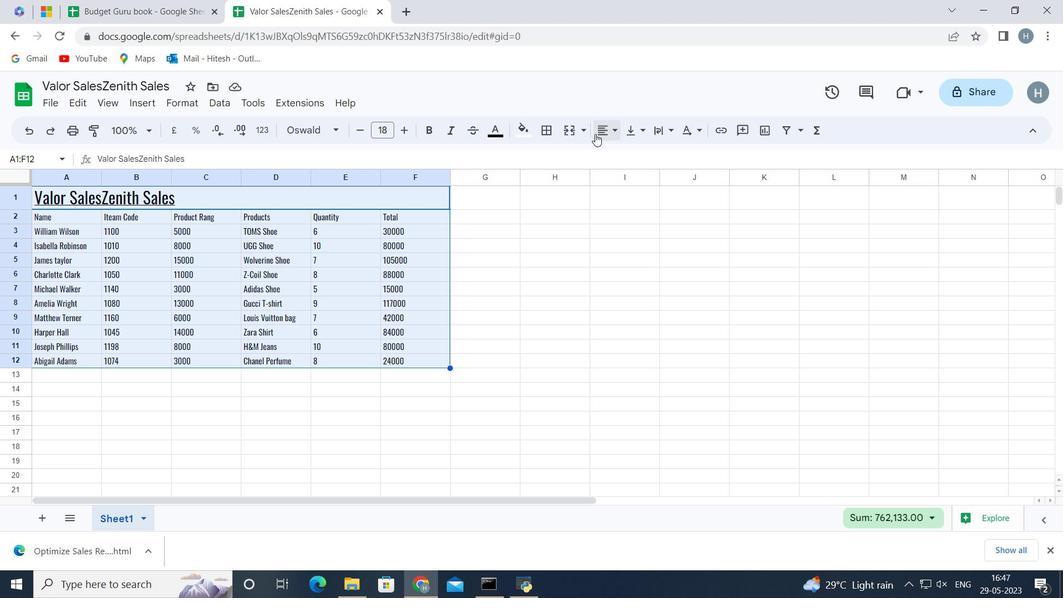 
Action: Mouse moved to (626, 155)
Screenshot: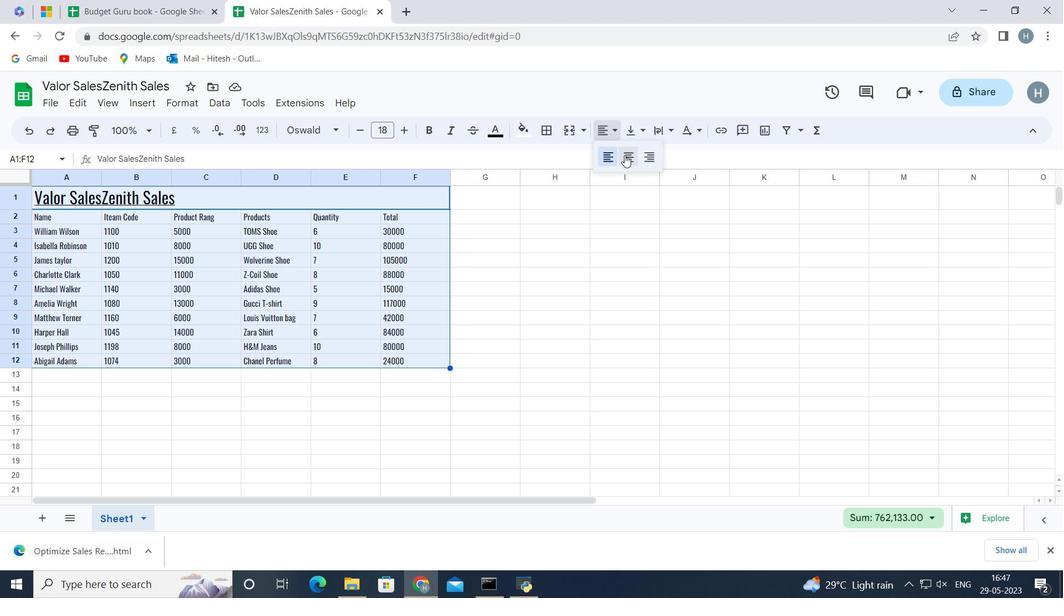 
Action: Mouse pressed left at (626, 155)
Screenshot: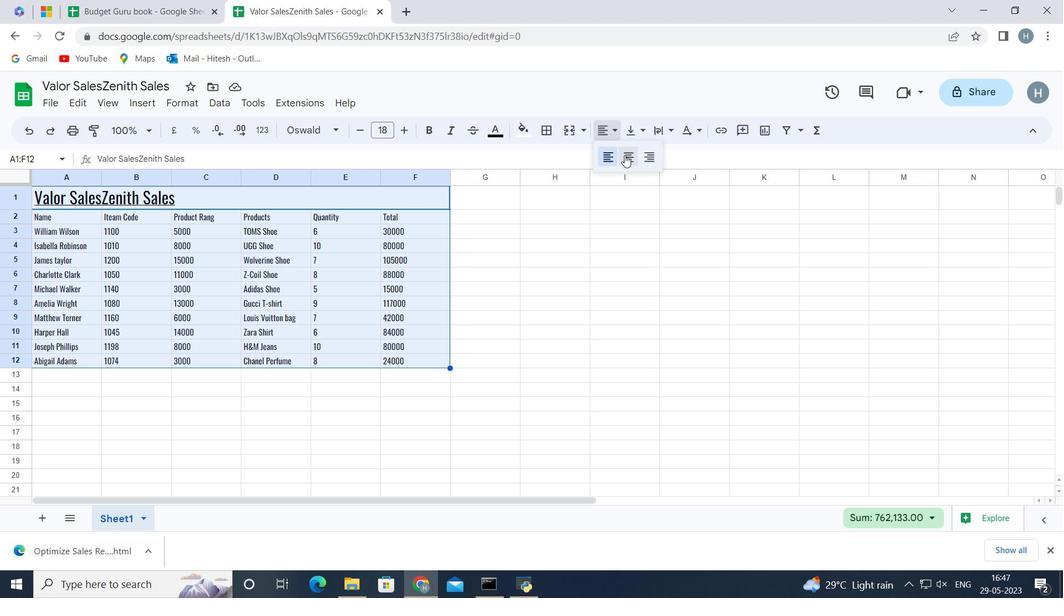 
Action: Mouse moved to (358, 387)
Screenshot: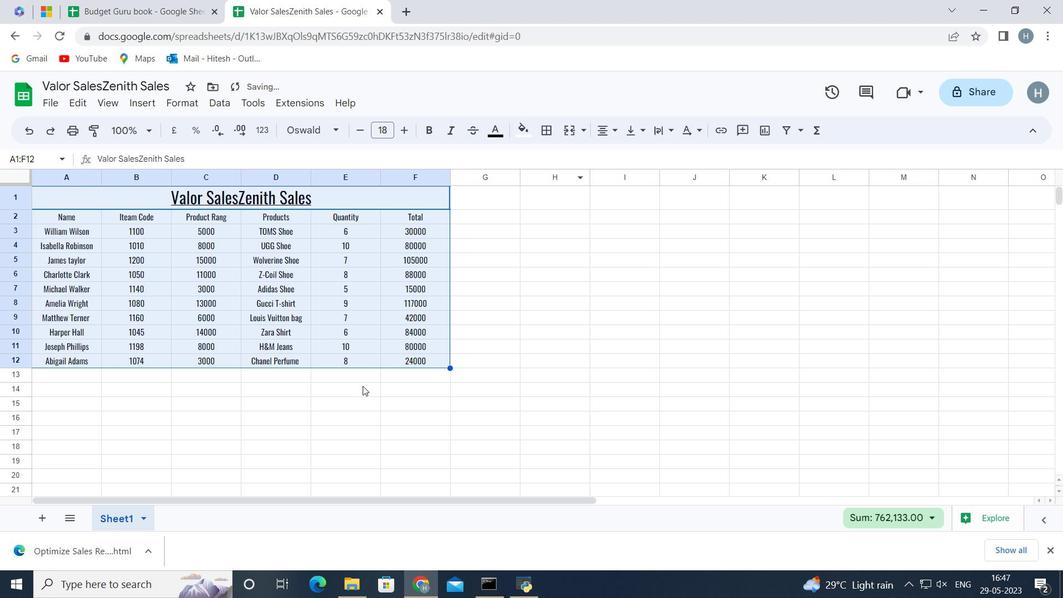 
Action: Mouse pressed left at (358, 387)
Screenshot: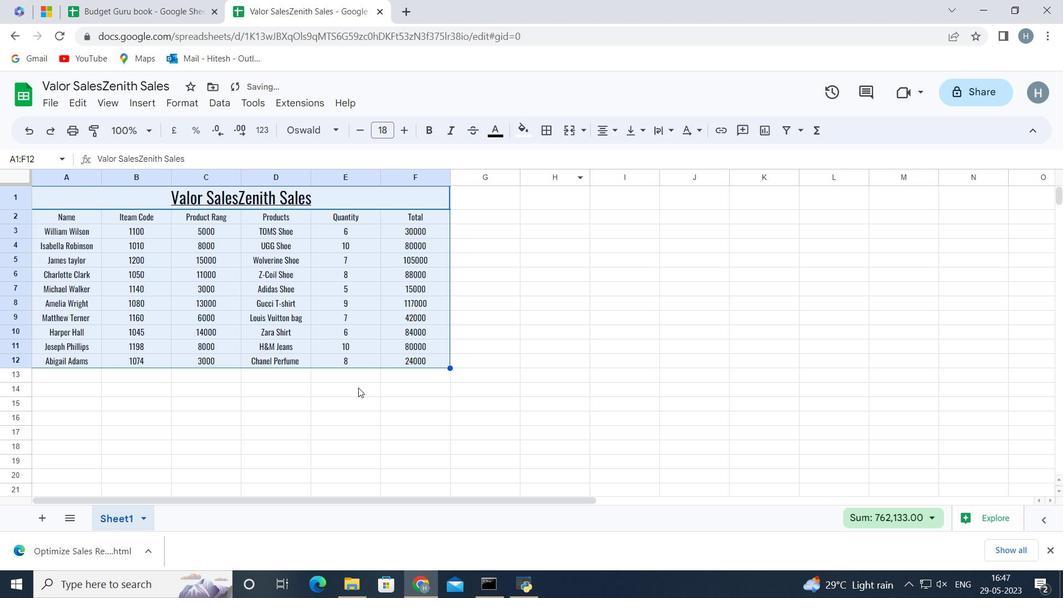 
Action: Mouse moved to (121, 198)
Screenshot: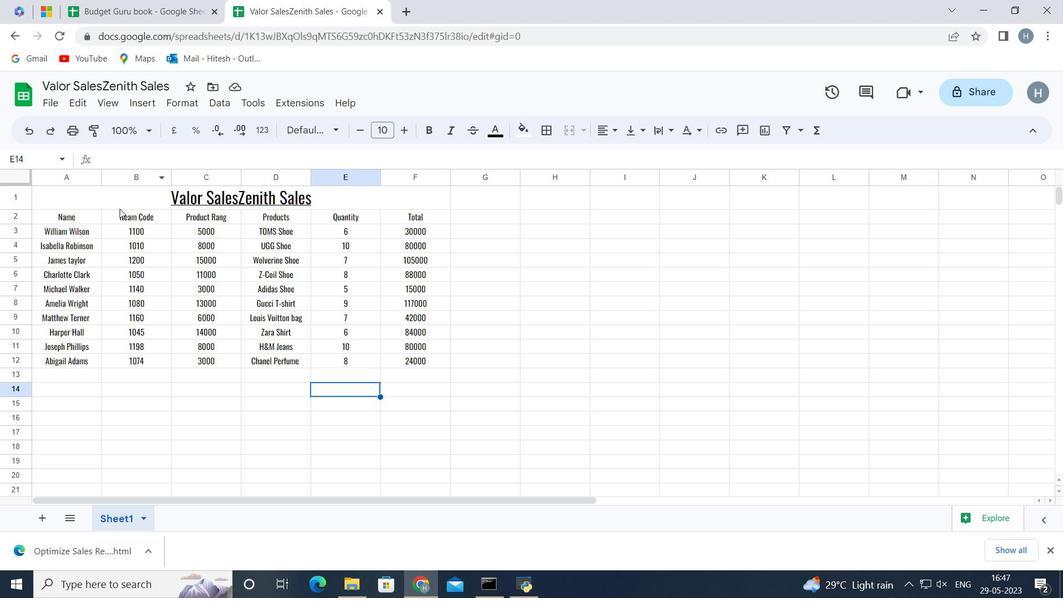 
Action: Mouse pressed left at (121, 198)
Screenshot: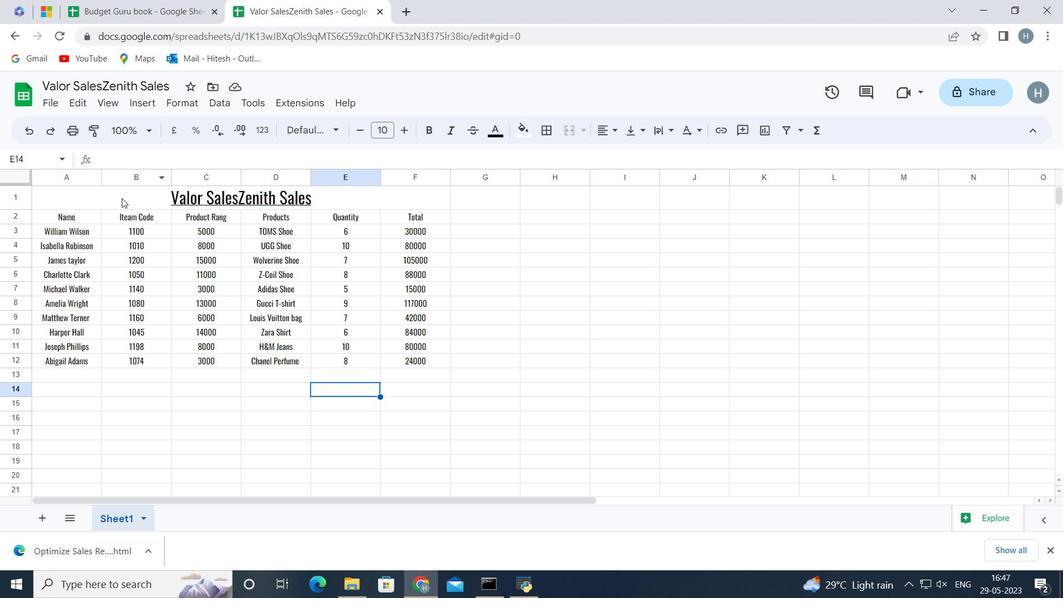 
Action: Mouse moved to (521, 139)
Screenshot: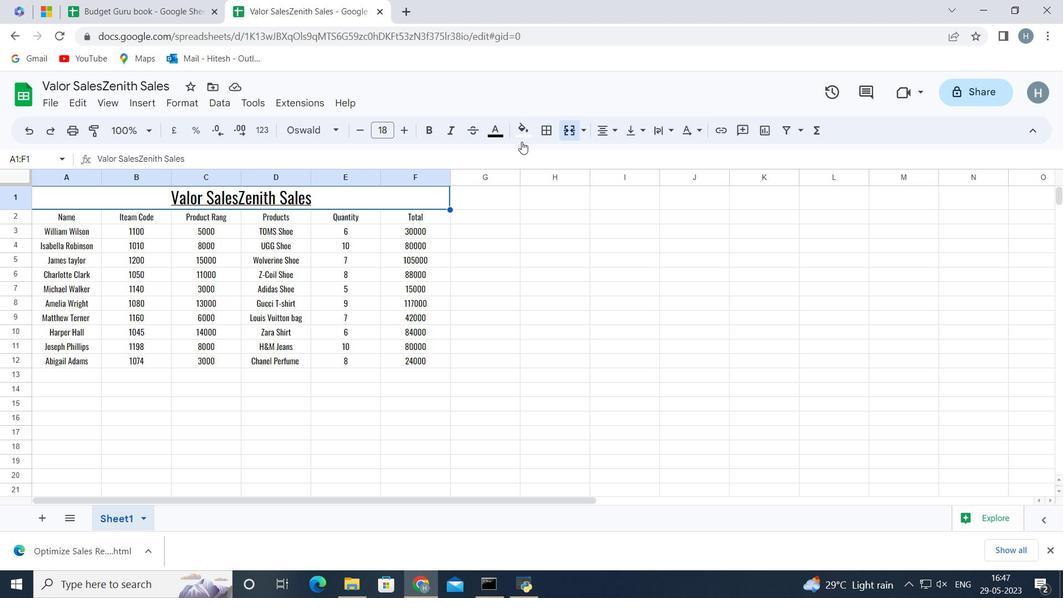 
Action: Mouse pressed left at (521, 139)
Screenshot: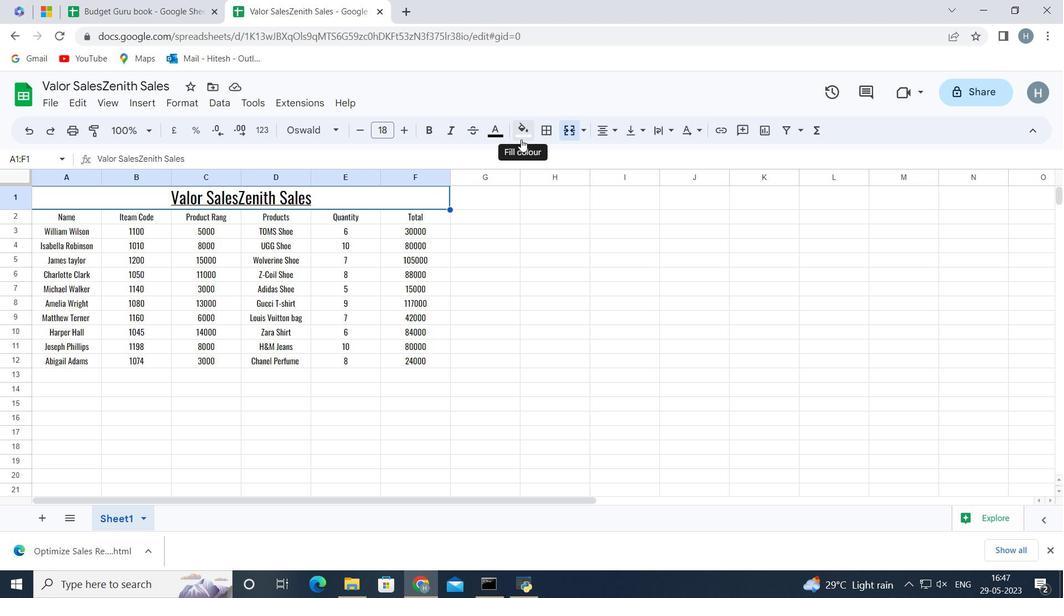 
Action: Mouse moved to (542, 190)
Screenshot: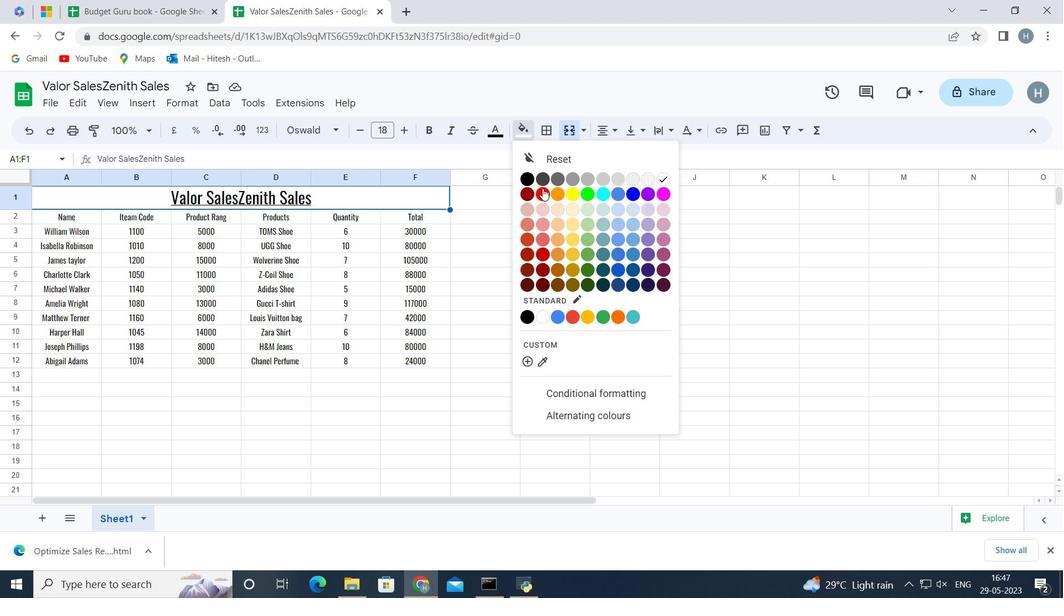 
Action: Mouse pressed left at (542, 190)
Screenshot: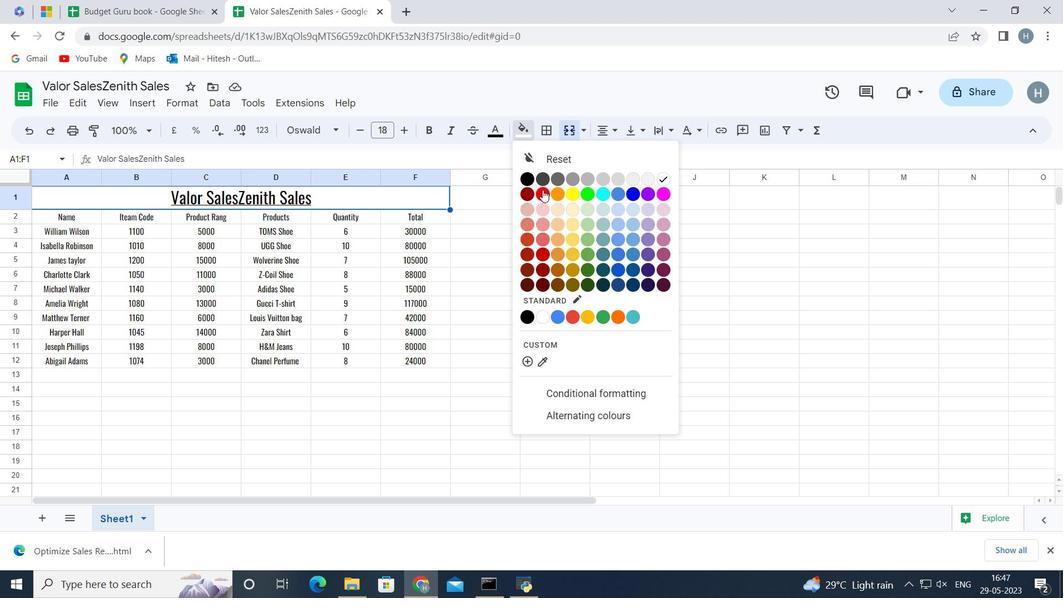
Action: Mouse moved to (65, 213)
Screenshot: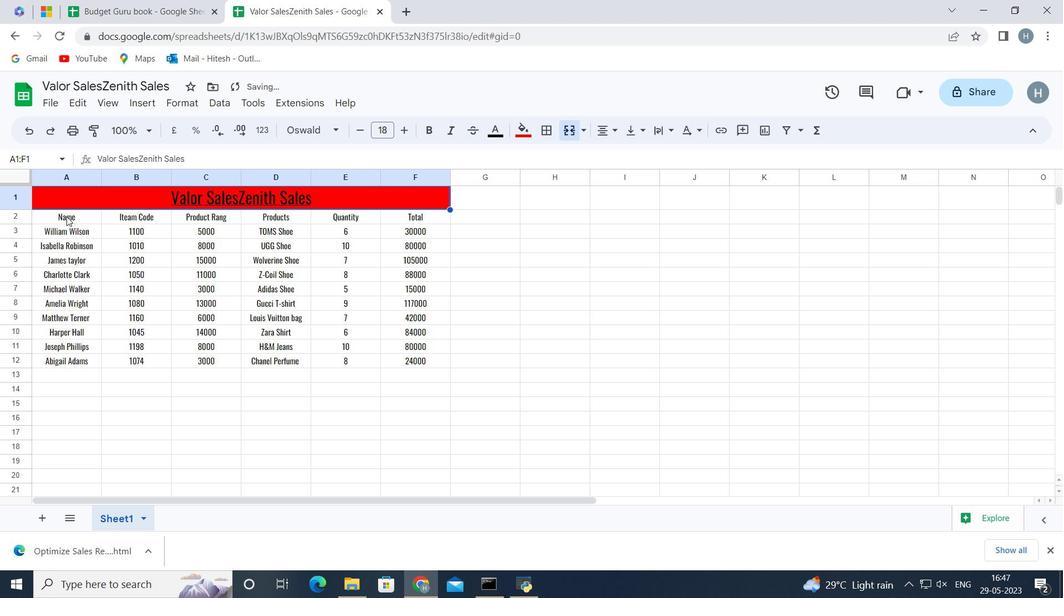 
Action: Mouse pressed left at (65, 213)
Screenshot: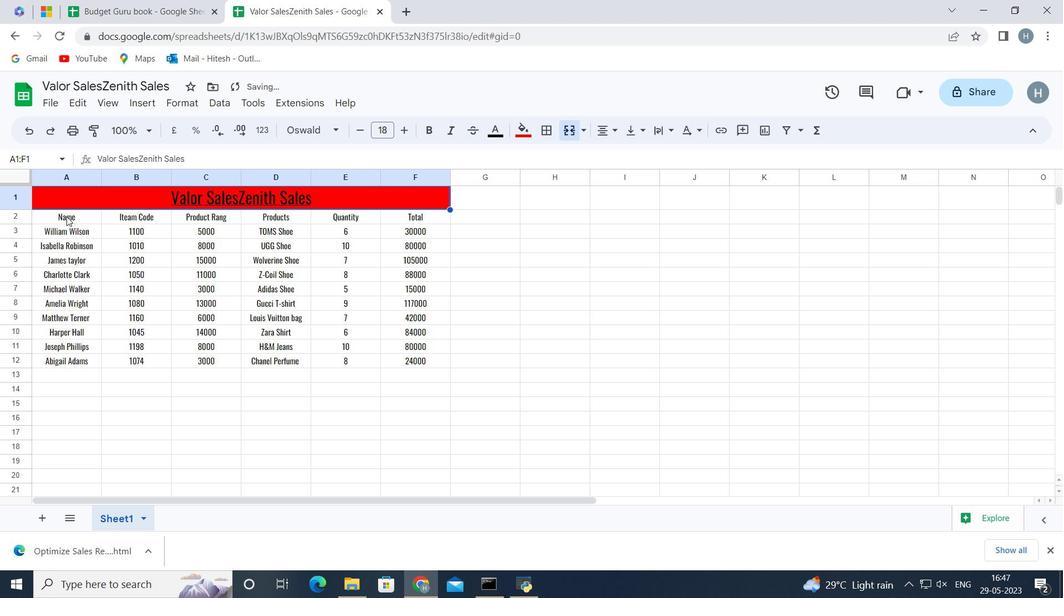 
Action: Key pressed <Key.shift><Key.right><Key.right><Key.right><Key.right><Key.right><Key.right>
Screenshot: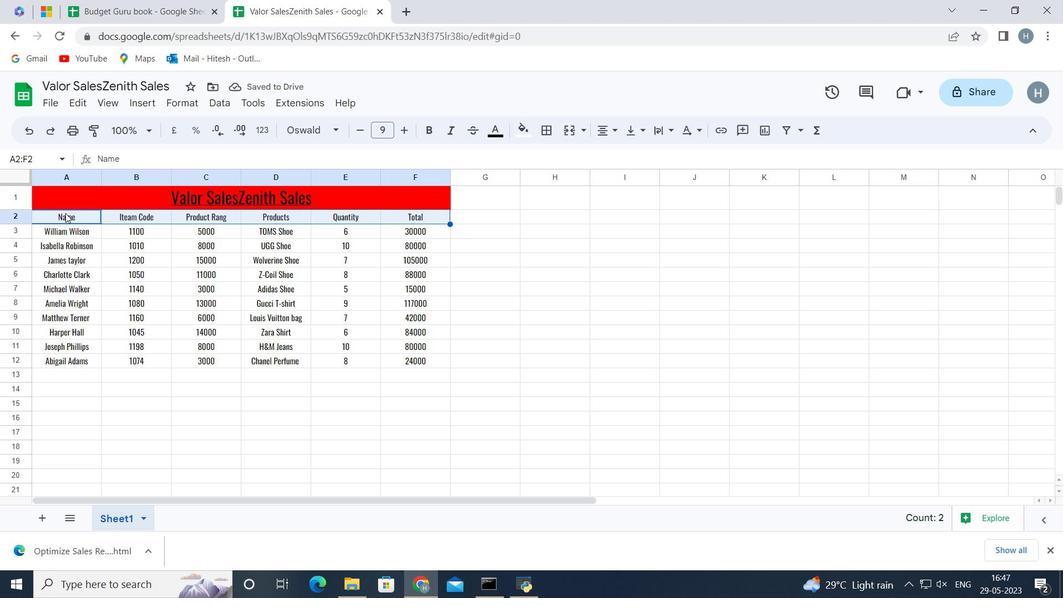 
Action: Mouse moved to (105, 180)
Screenshot: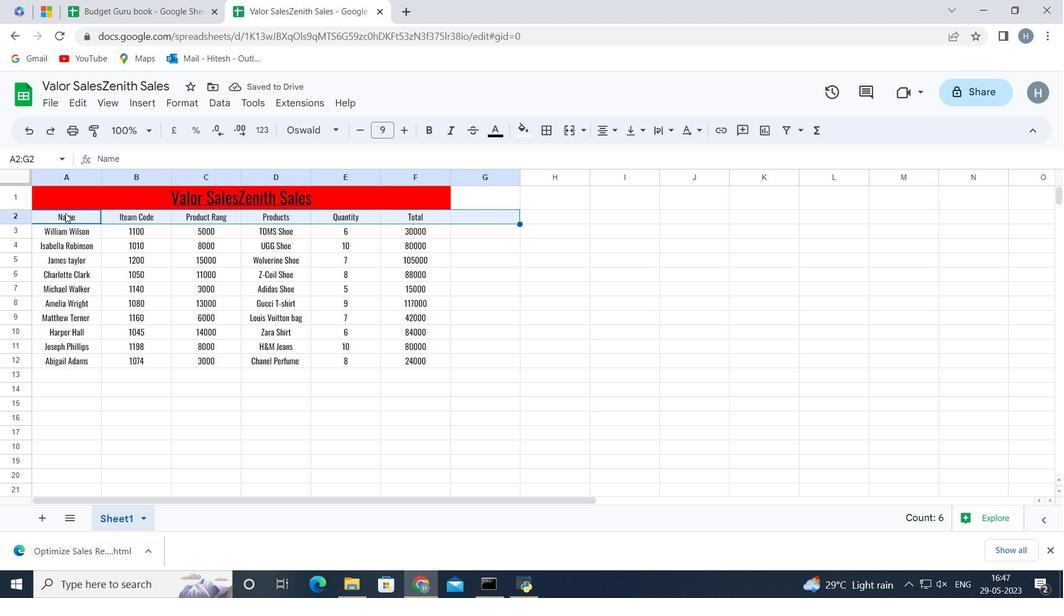 
Action: Key pressed <Key.left>
Screenshot: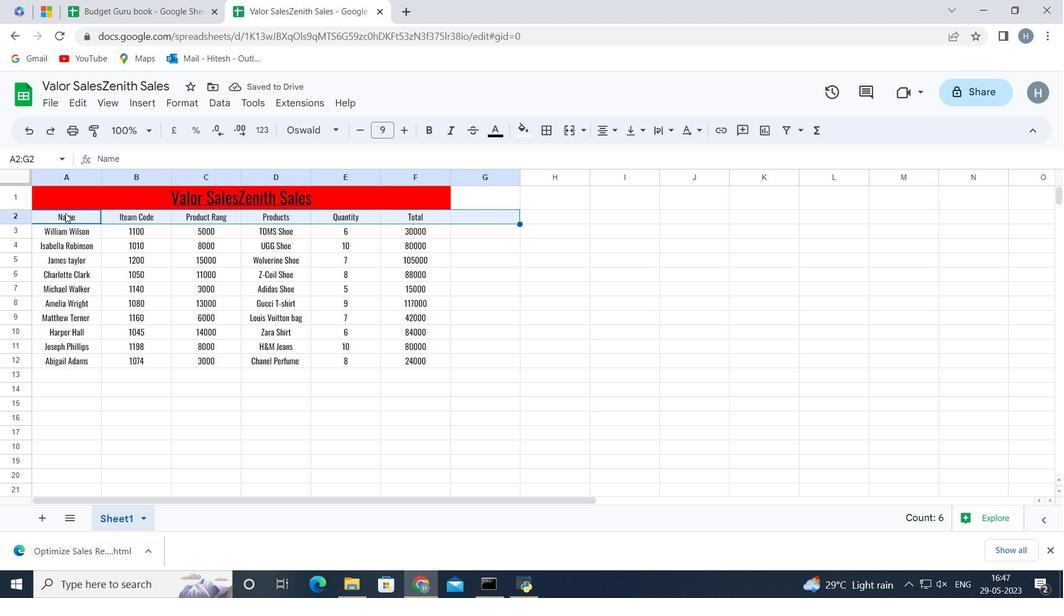
Action: Mouse moved to (125, 170)
Screenshot: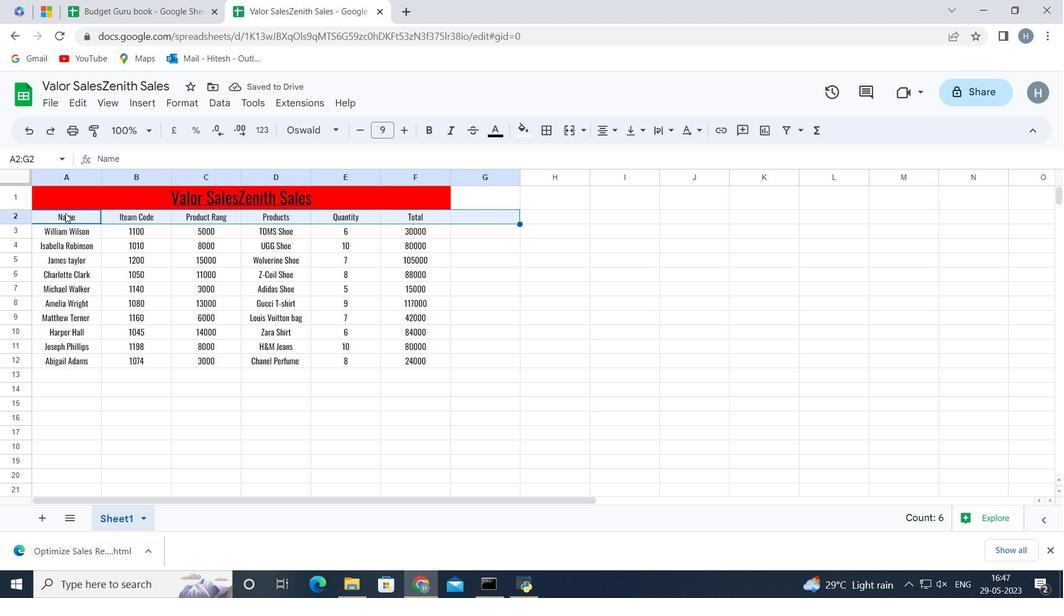 
Action: Key pressed <Key.down><Key.down><Key.down><Key.down><Key.down><Key.down><Key.down><Key.down><Key.down><Key.down>
Screenshot: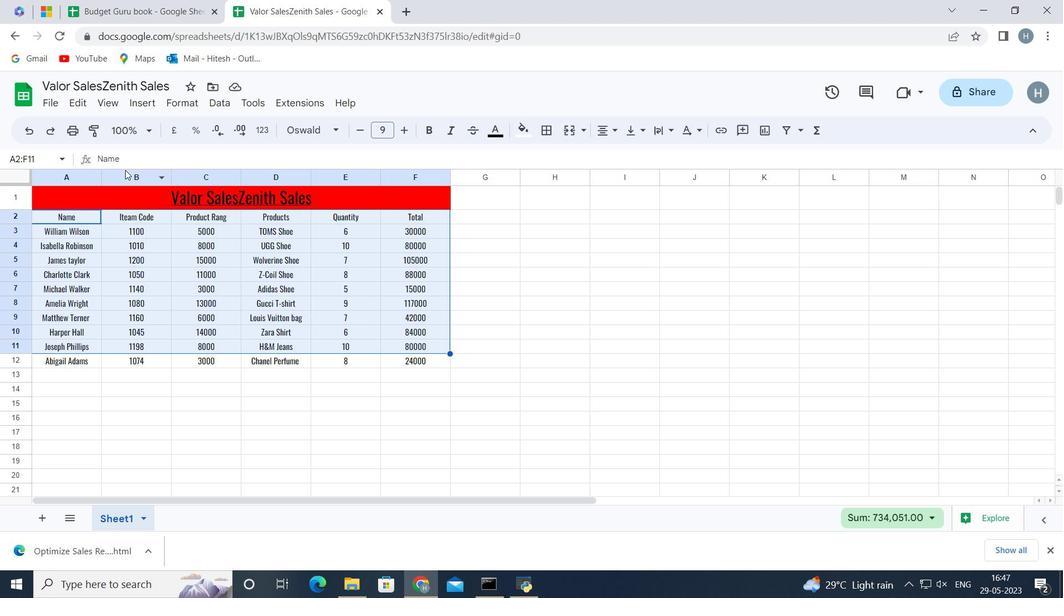 
Action: Mouse moved to (496, 134)
Screenshot: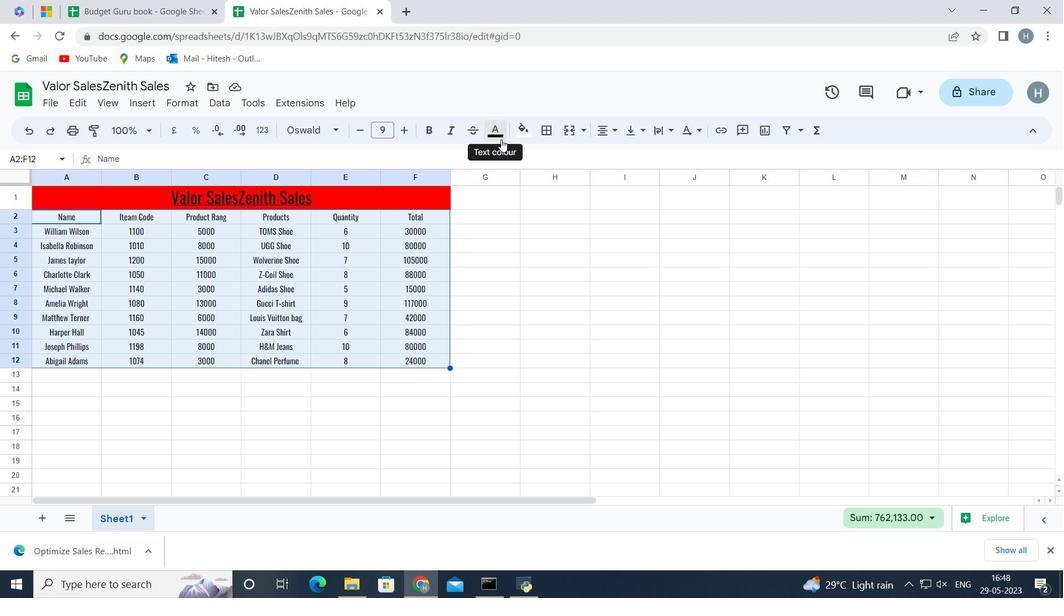 
Action: Mouse pressed left at (496, 134)
Screenshot: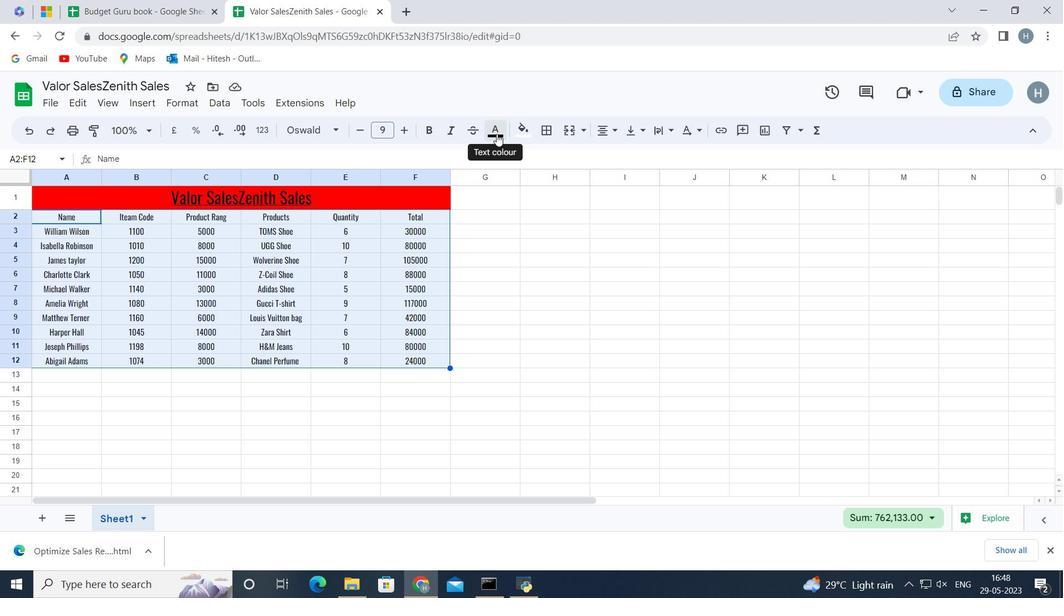 
Action: Mouse moved to (516, 192)
Screenshot: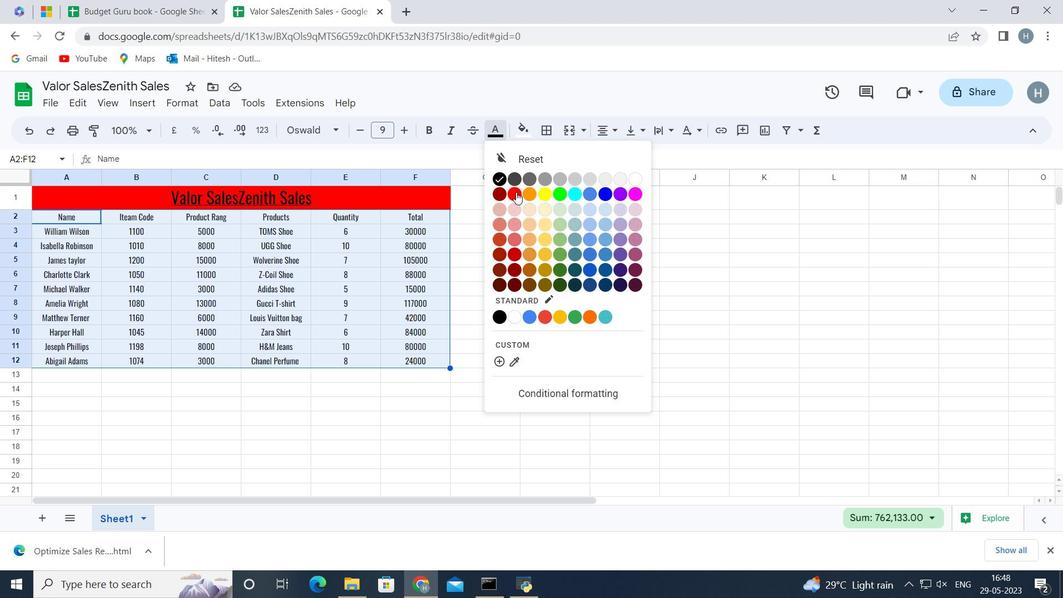 
Action: Mouse pressed left at (516, 192)
Screenshot: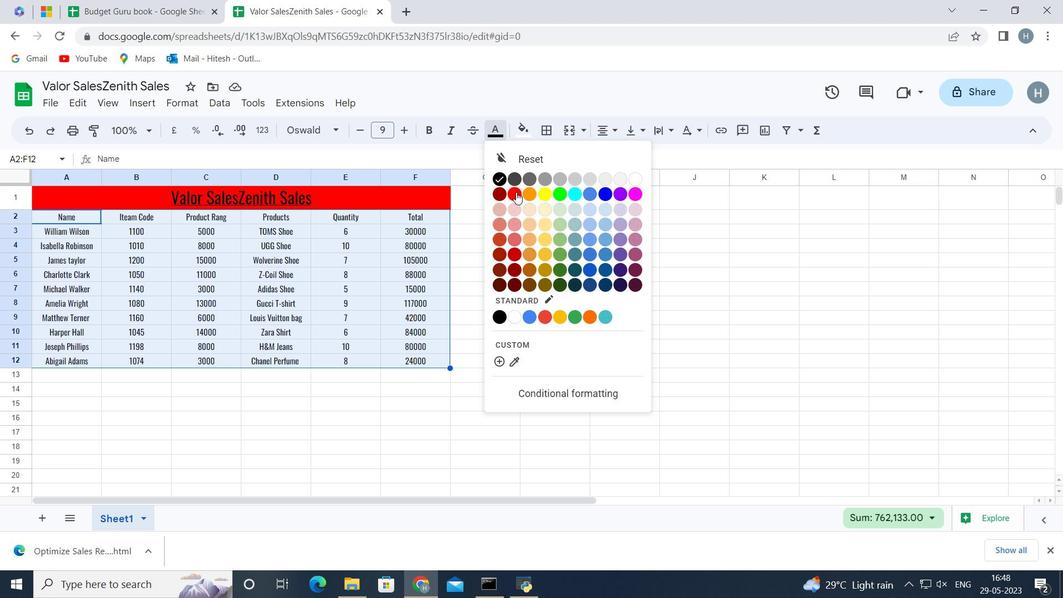 
Action: Mouse moved to (370, 429)
Screenshot: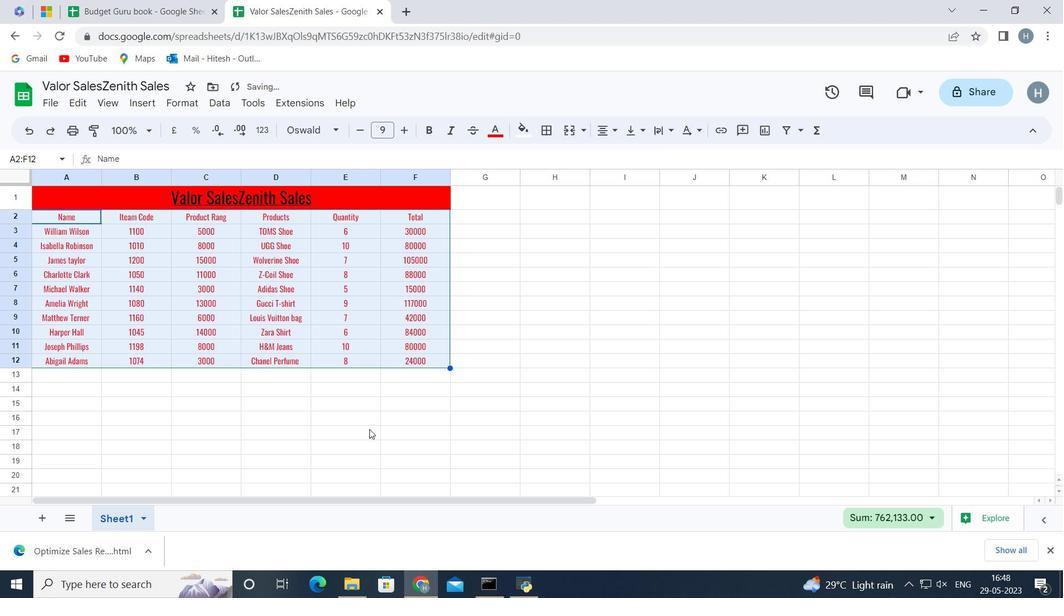
Action: Mouse pressed left at (370, 429)
Screenshot: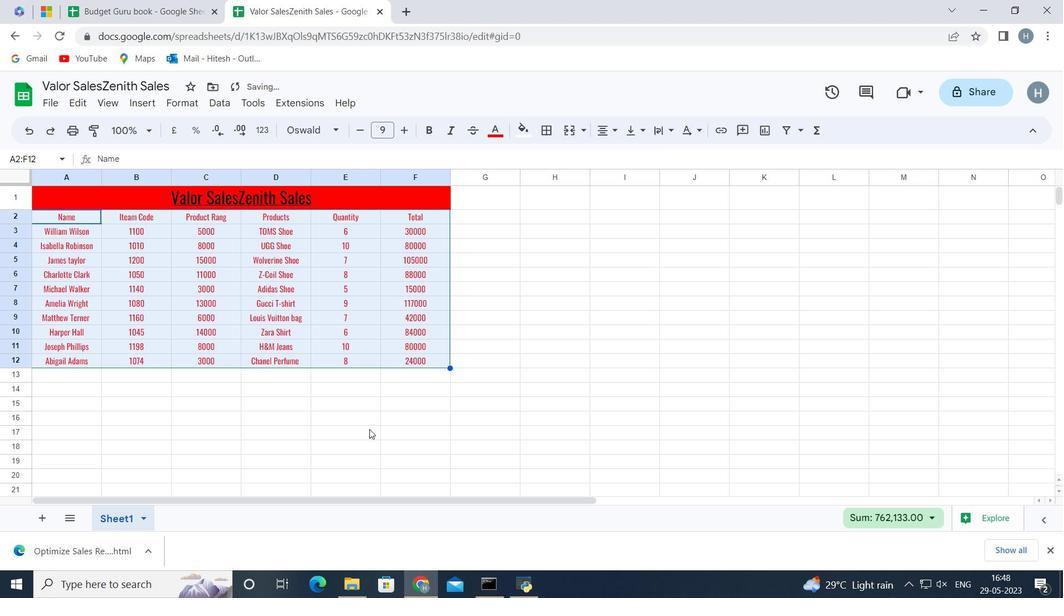 
Action: Mouse moved to (208, 447)
Screenshot: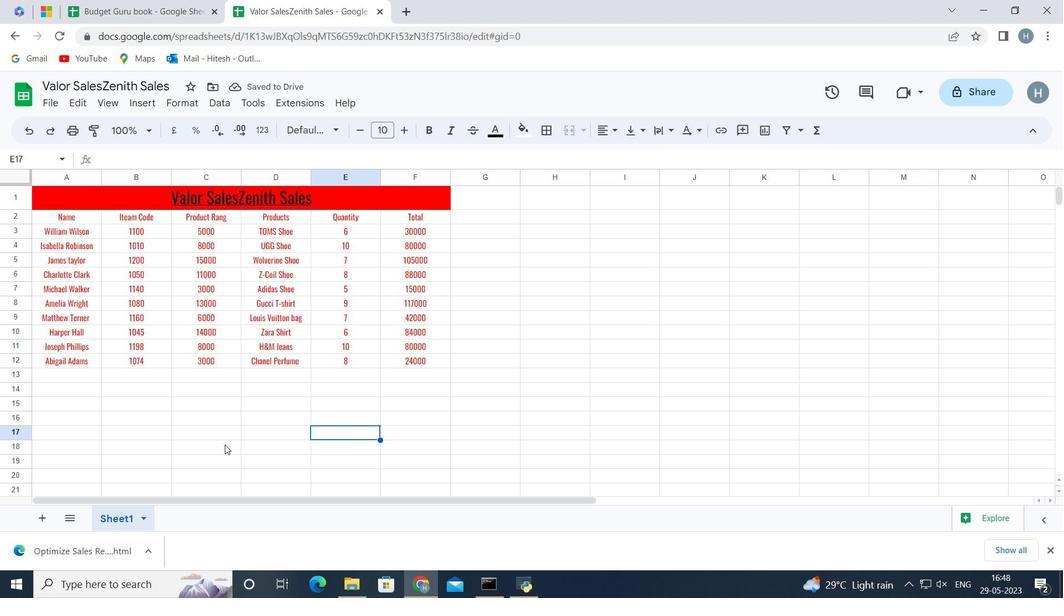 
Action: Mouse pressed left at (208, 447)
Screenshot: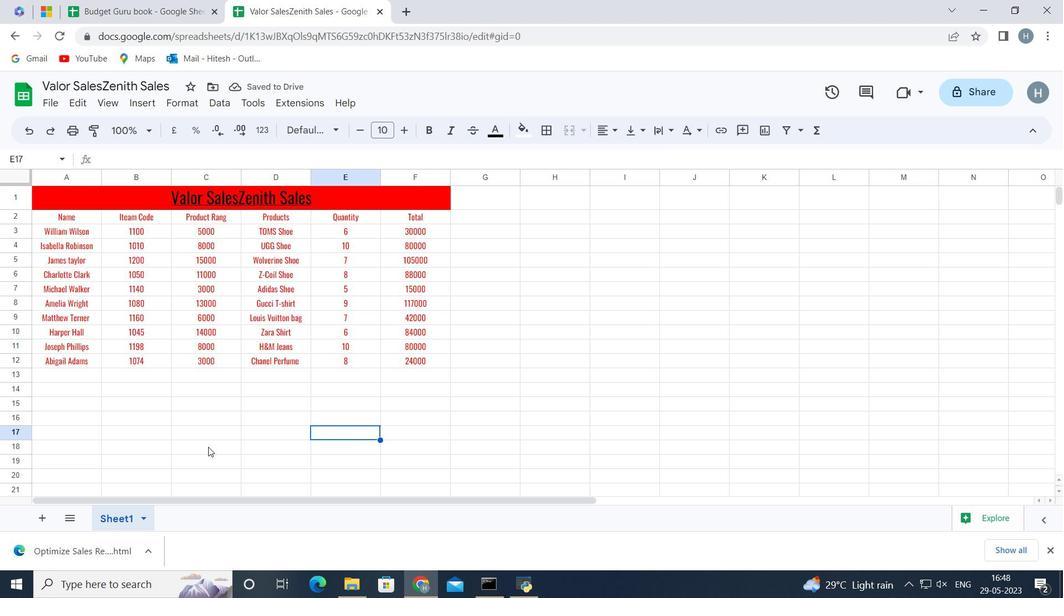 
Action: Mouse moved to (427, 433)
Screenshot: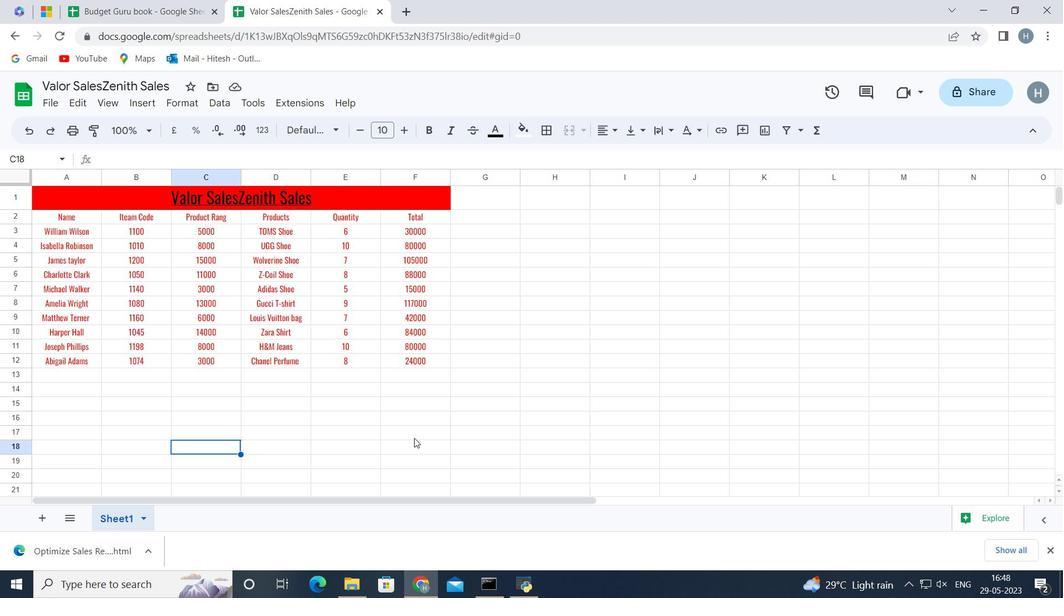 
